 Task: Find connections with filter location Argyroúpoli with filter topic #lifestylewith filter profile language Potuguese with filter current company Brunswick Group with filter school Atmiya Institute of Technology & Science with filter industry Paper and Forest Product Manufacturing with filter service category WordPress Design with filter keywords title Restaurant Manager
Action: Mouse moved to (334, 226)
Screenshot: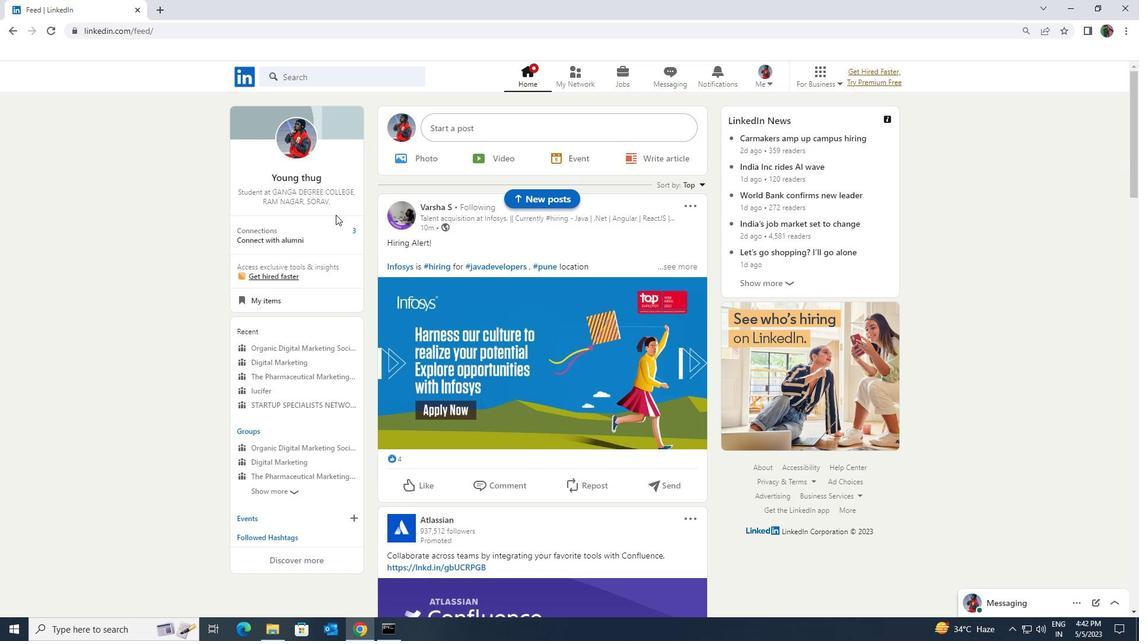 
Action: Mouse pressed left at (334, 226)
Screenshot: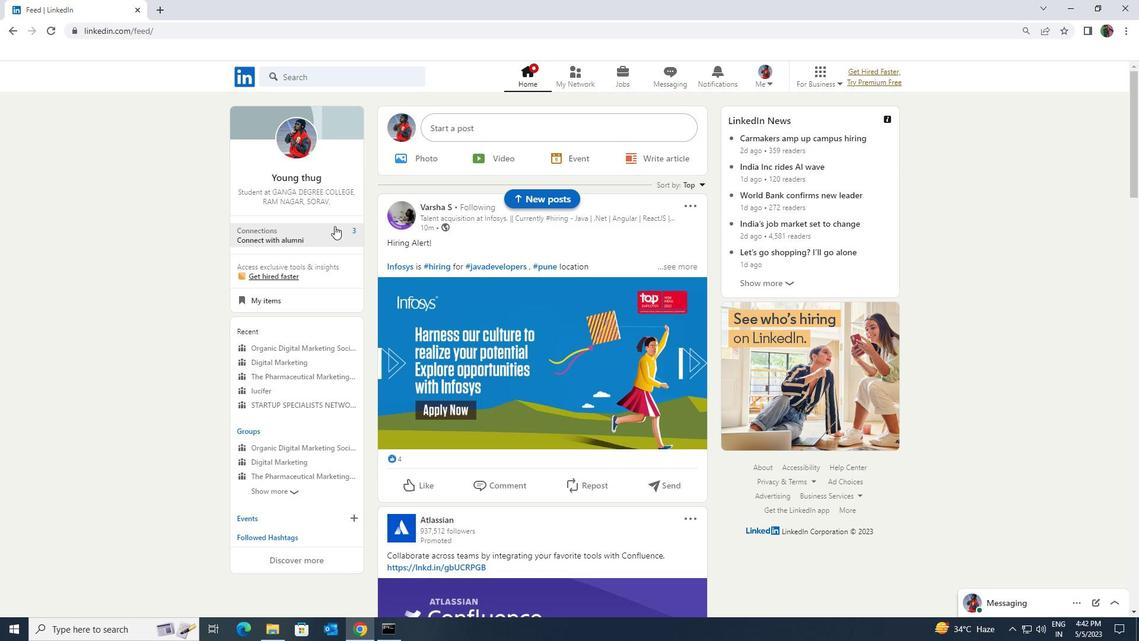 
Action: Mouse moved to (321, 135)
Screenshot: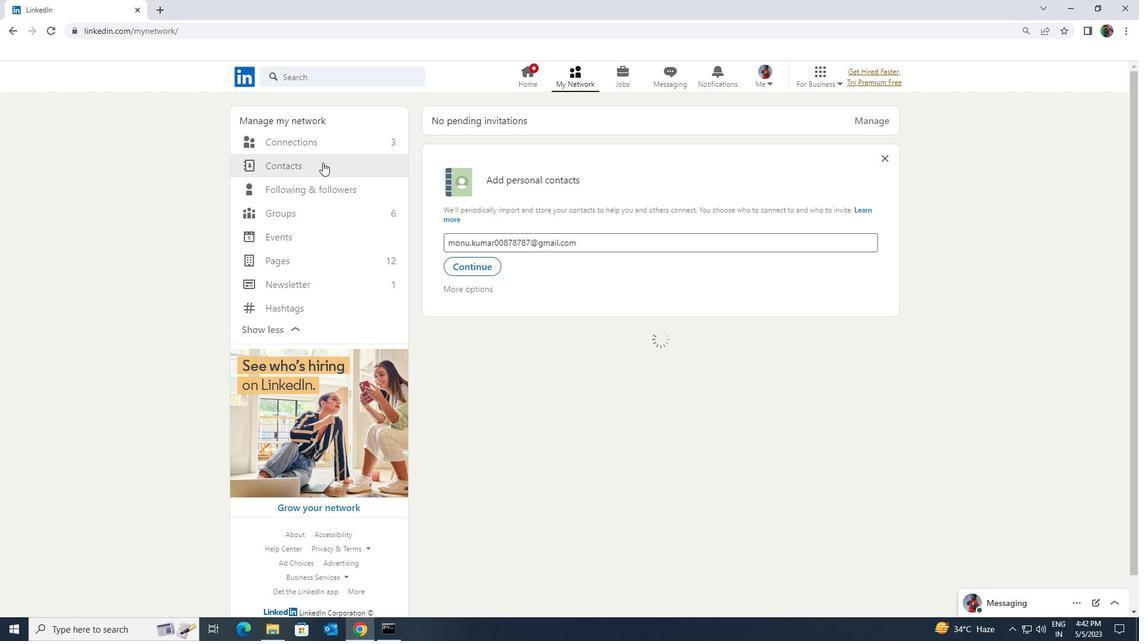 
Action: Mouse pressed left at (321, 135)
Screenshot: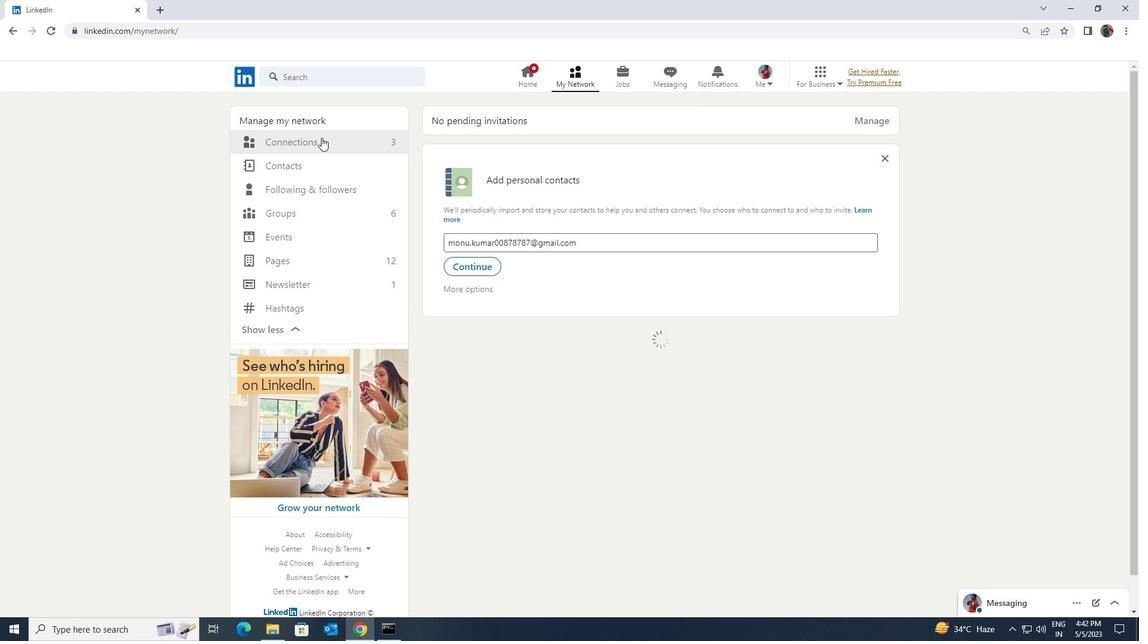 
Action: Mouse moved to (626, 145)
Screenshot: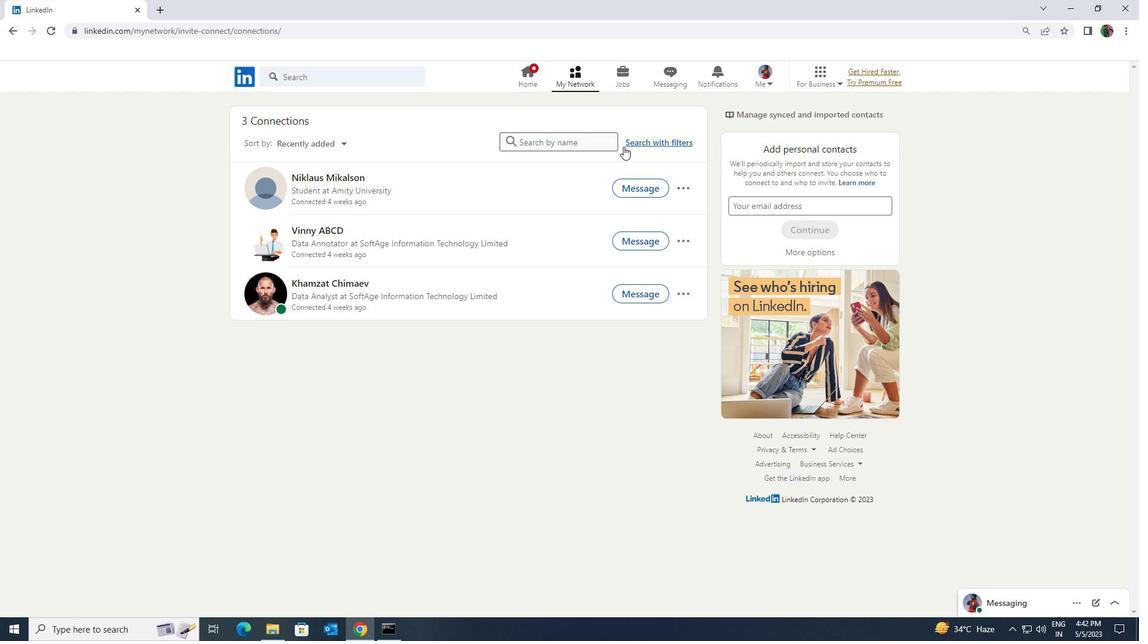 
Action: Mouse pressed left at (626, 145)
Screenshot: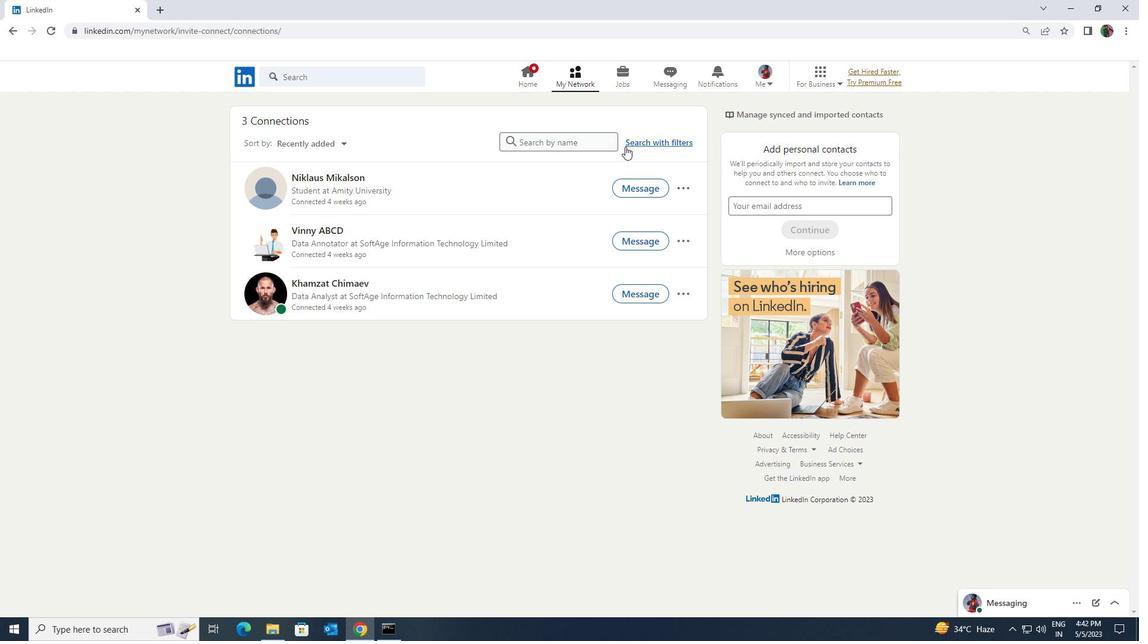 
Action: Mouse moved to (605, 112)
Screenshot: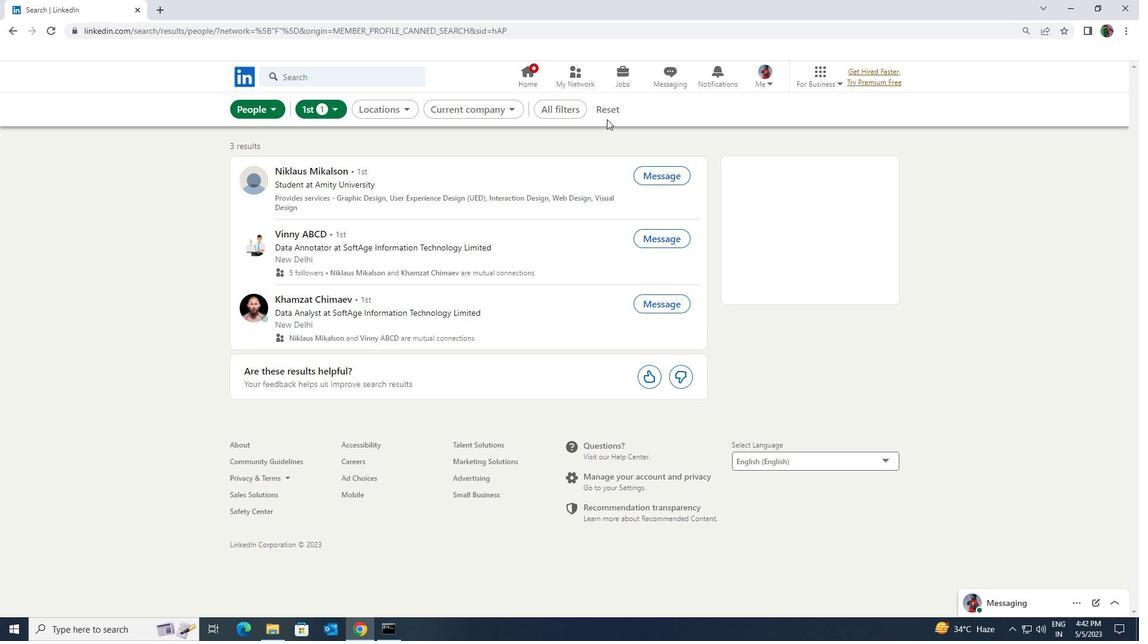 
Action: Mouse pressed left at (605, 112)
Screenshot: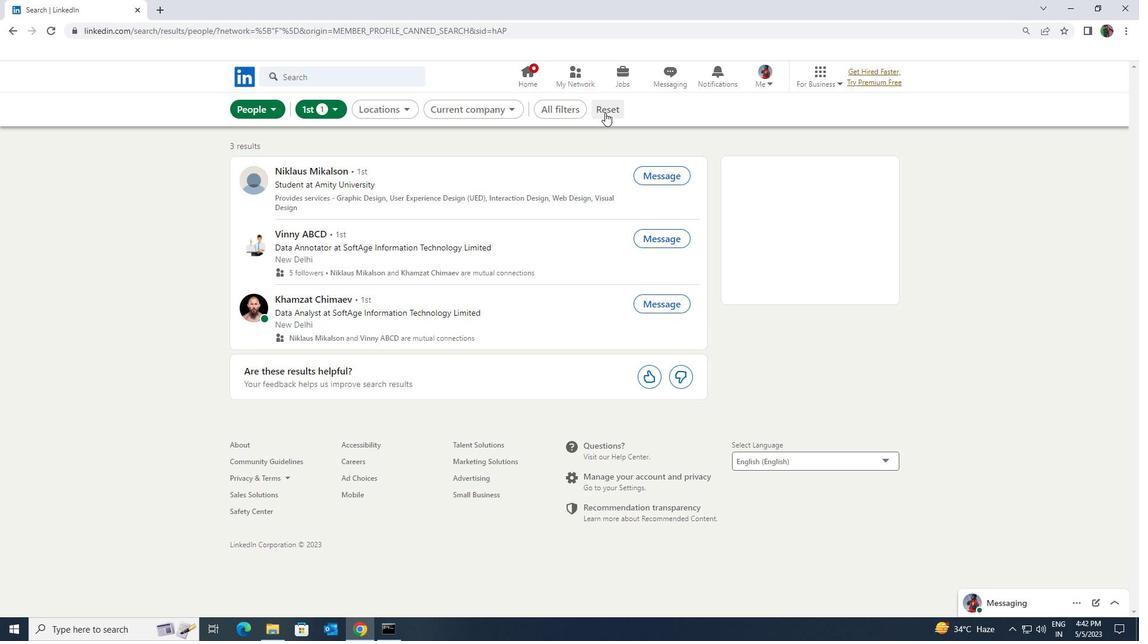 
Action: Mouse moved to (588, 106)
Screenshot: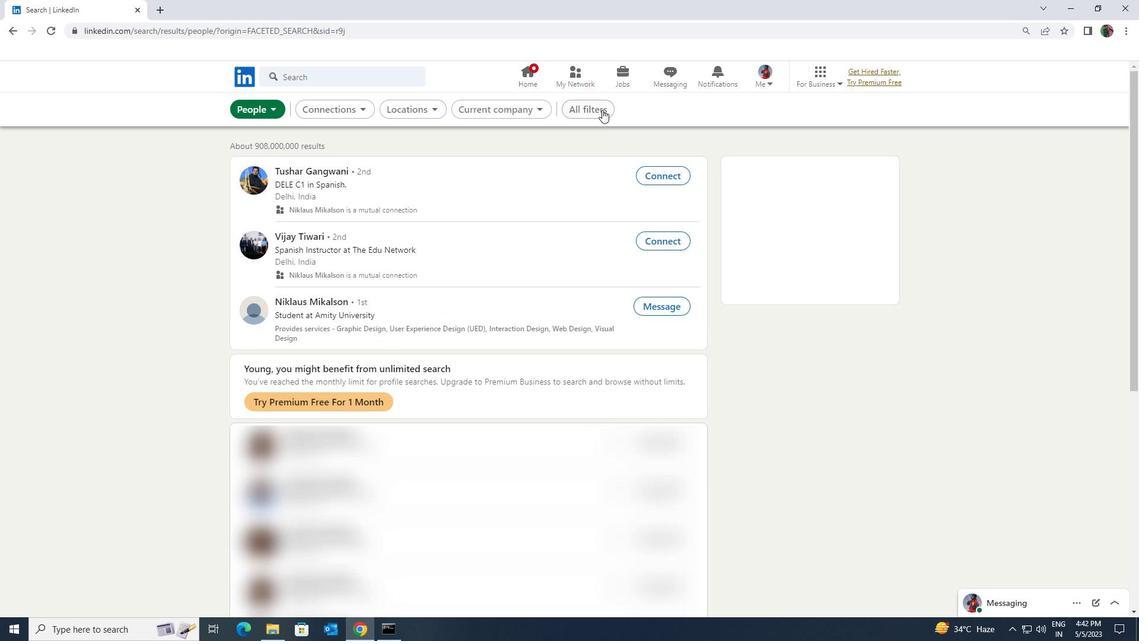 
Action: Mouse pressed left at (588, 106)
Screenshot: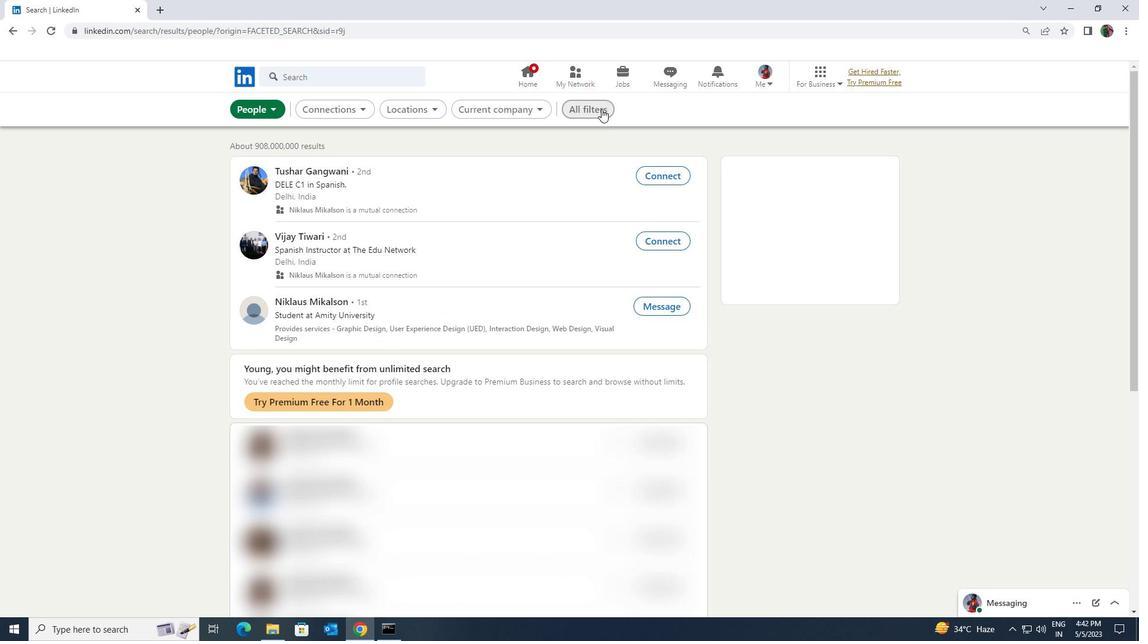 
Action: Mouse moved to (1024, 472)
Screenshot: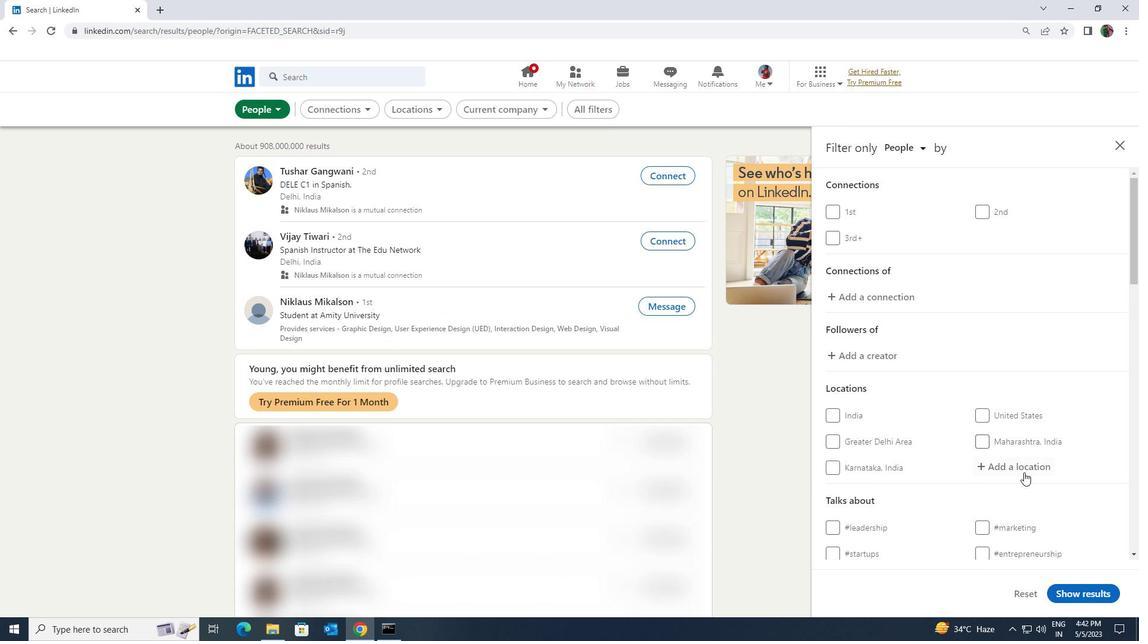 
Action: Mouse pressed left at (1024, 472)
Screenshot: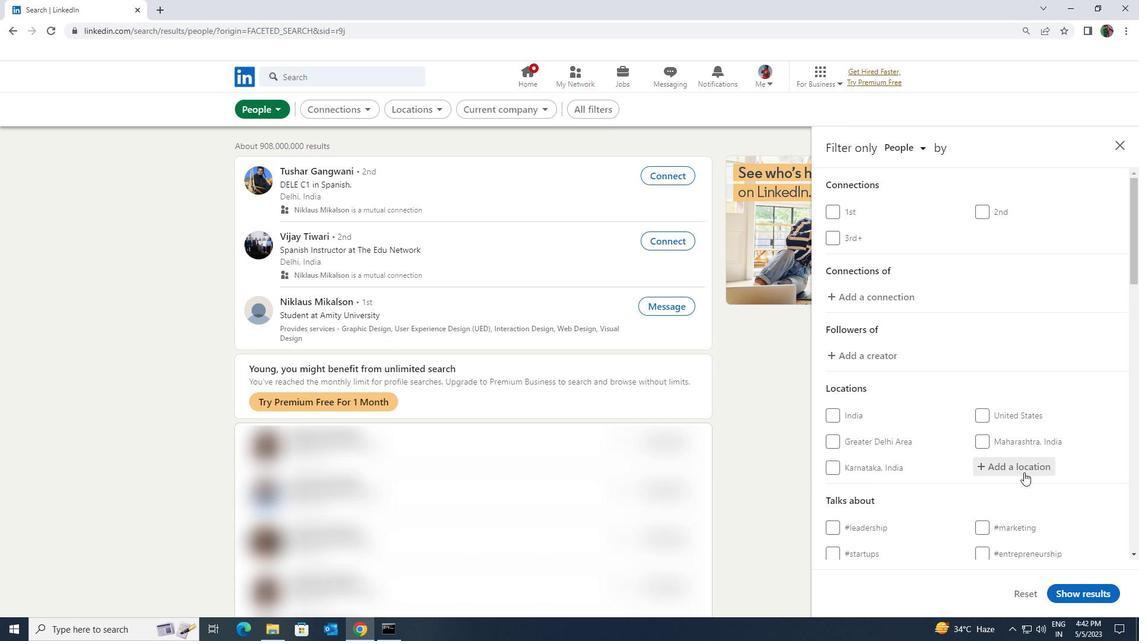 
Action: Mouse moved to (1025, 472)
Screenshot: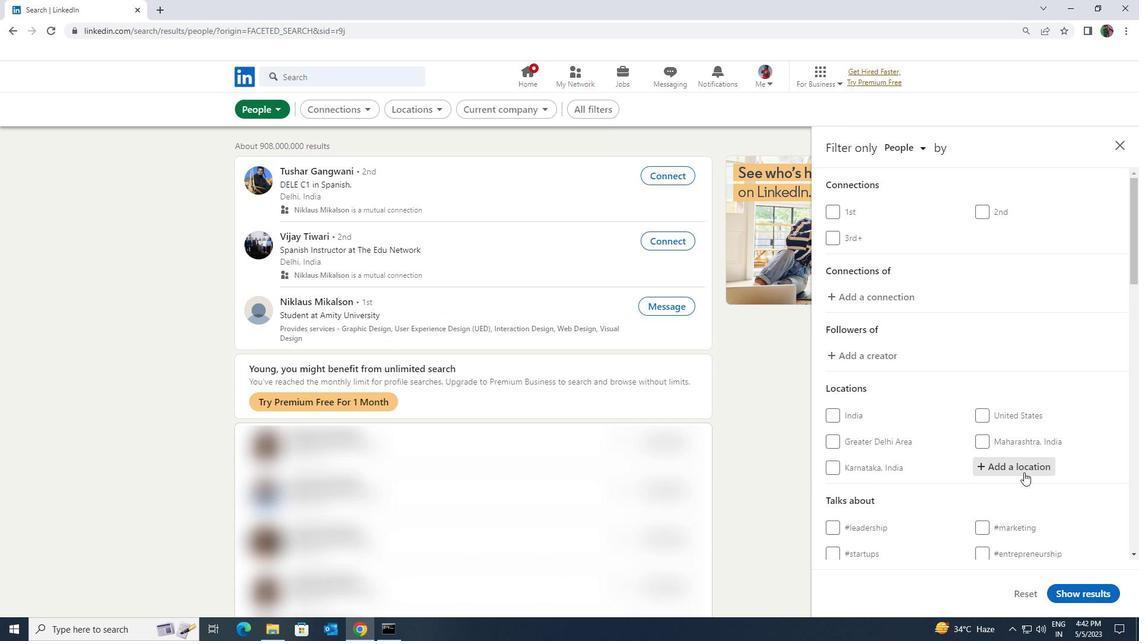 
Action: Key pressed <Key.shift><Key.shift><Key.shift><Key.shift><Key.shift><Key.shift><Key.shift><Key.shift><Key.shift><Key.shift><Key.shift>ARGYRO
Screenshot: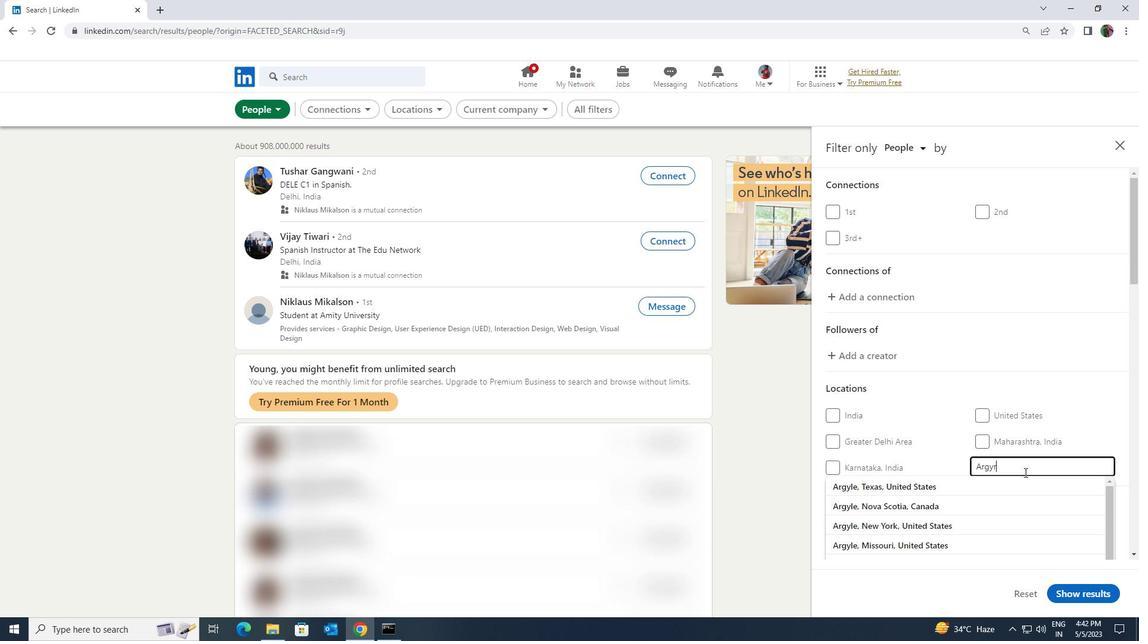 
Action: Mouse moved to (1025, 476)
Screenshot: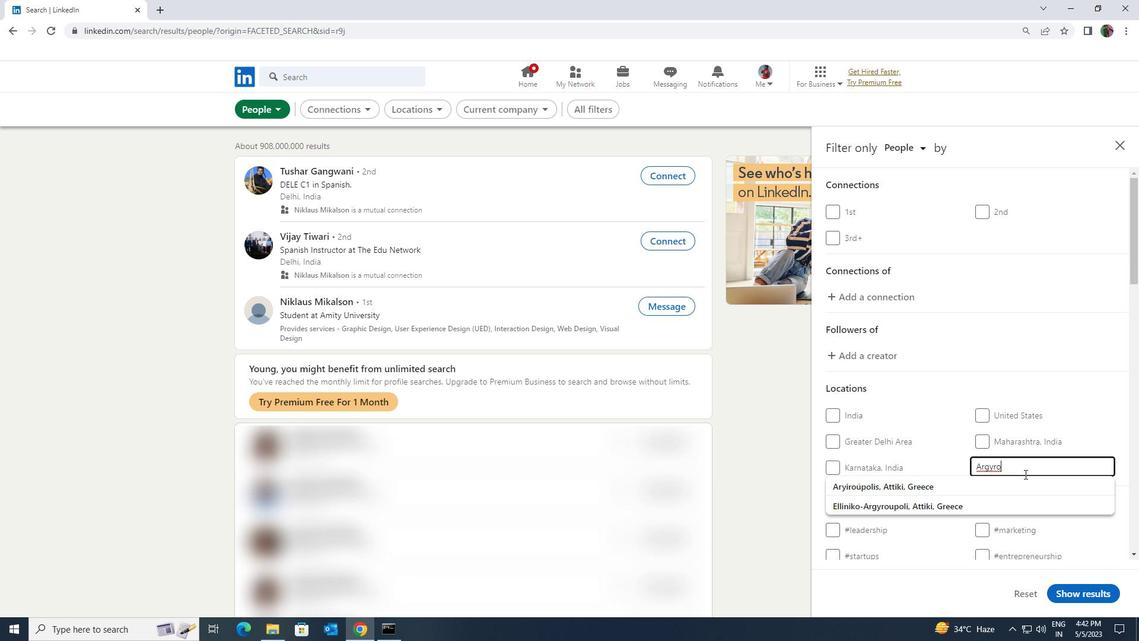 
Action: Mouse pressed left at (1025, 476)
Screenshot: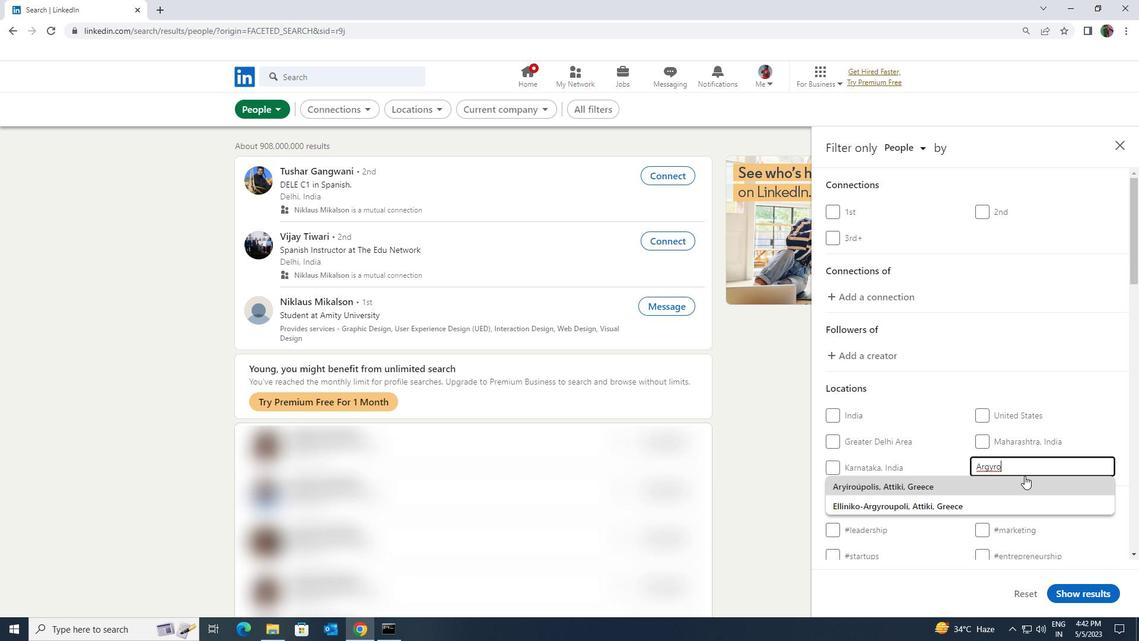 
Action: Mouse scrolled (1025, 475) with delta (0, 0)
Screenshot: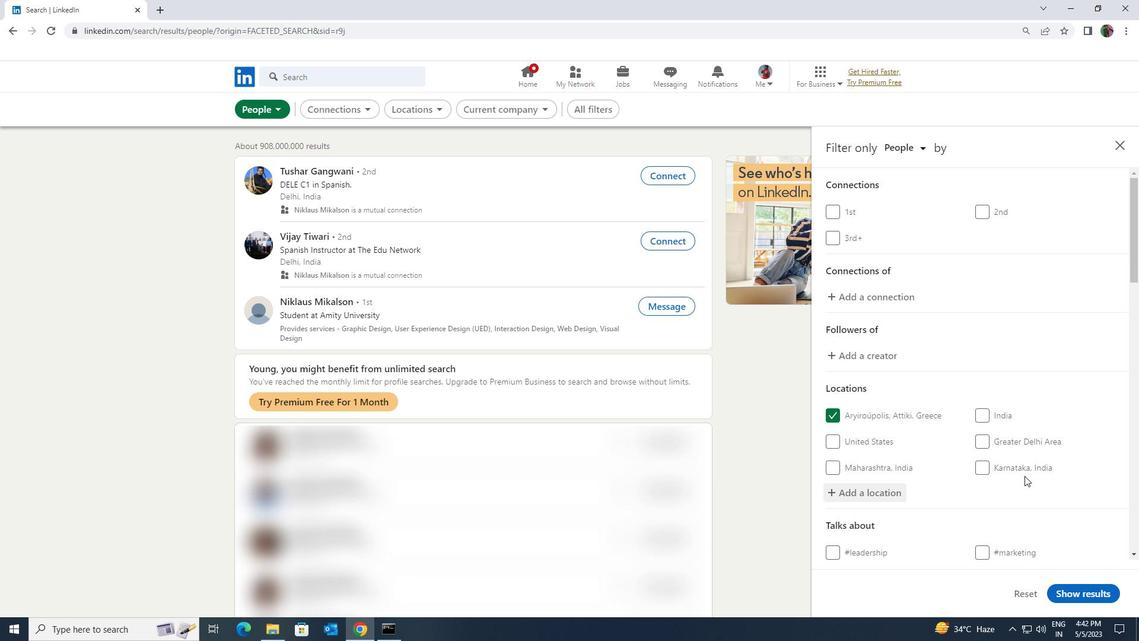 
Action: Mouse scrolled (1025, 475) with delta (0, 0)
Screenshot: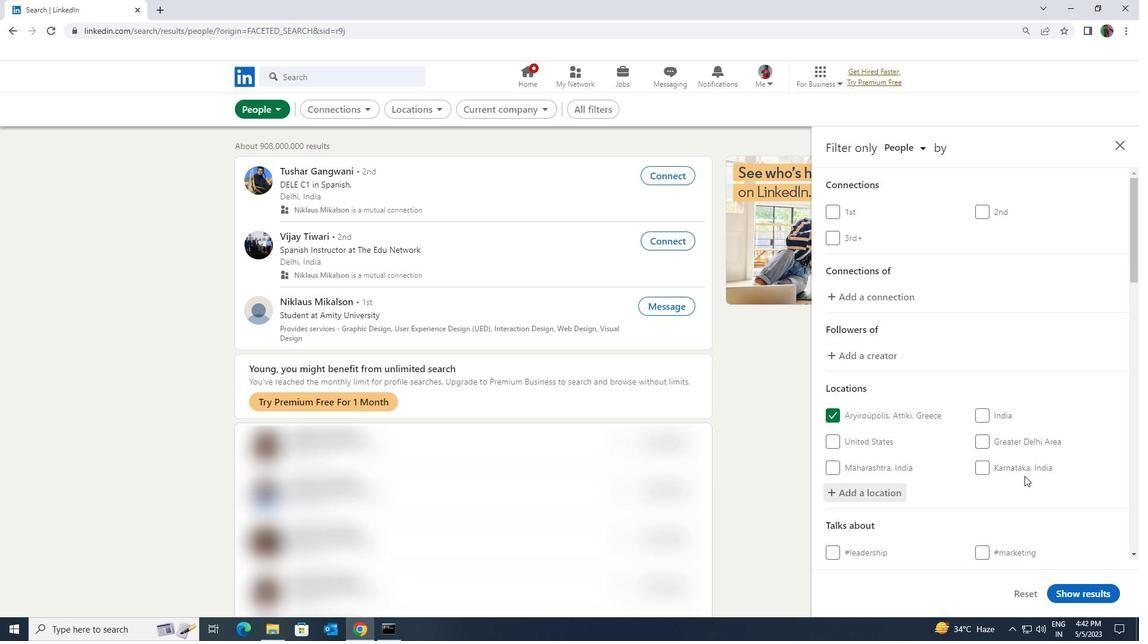 
Action: Mouse moved to (1019, 482)
Screenshot: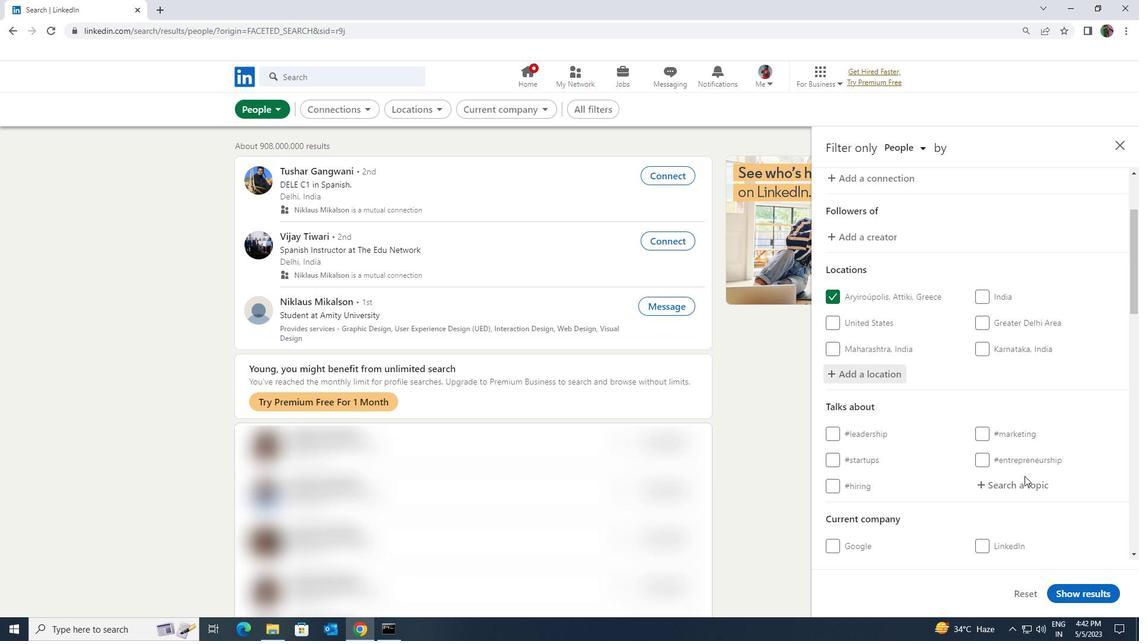 
Action: Mouse pressed left at (1019, 482)
Screenshot: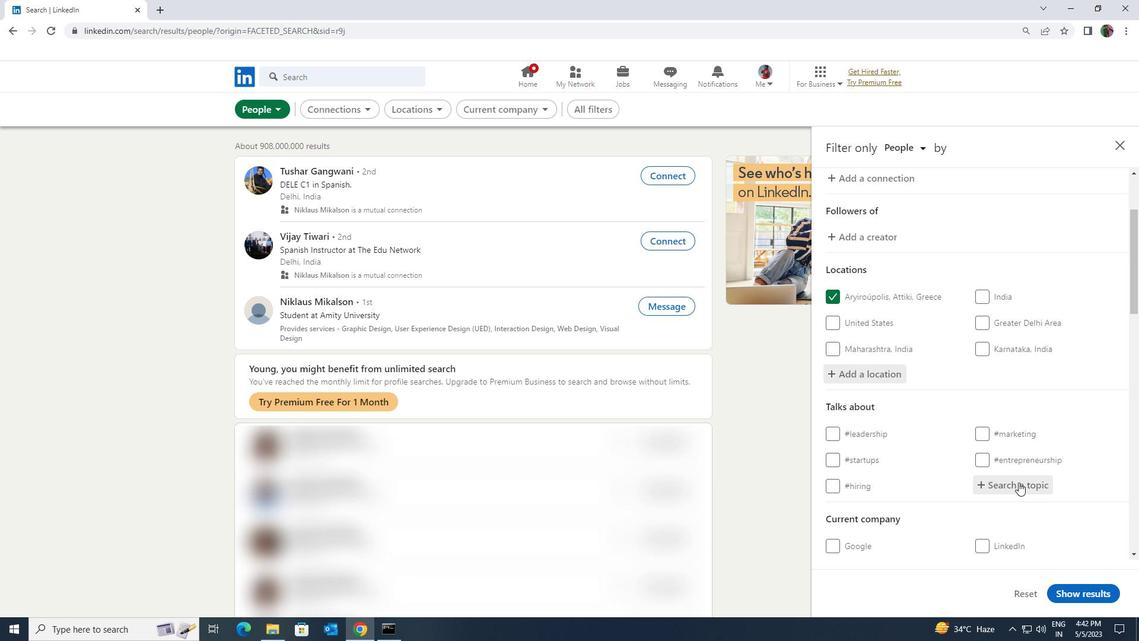 
Action: Key pressed <Key.shift>LIFESTYLE
Screenshot: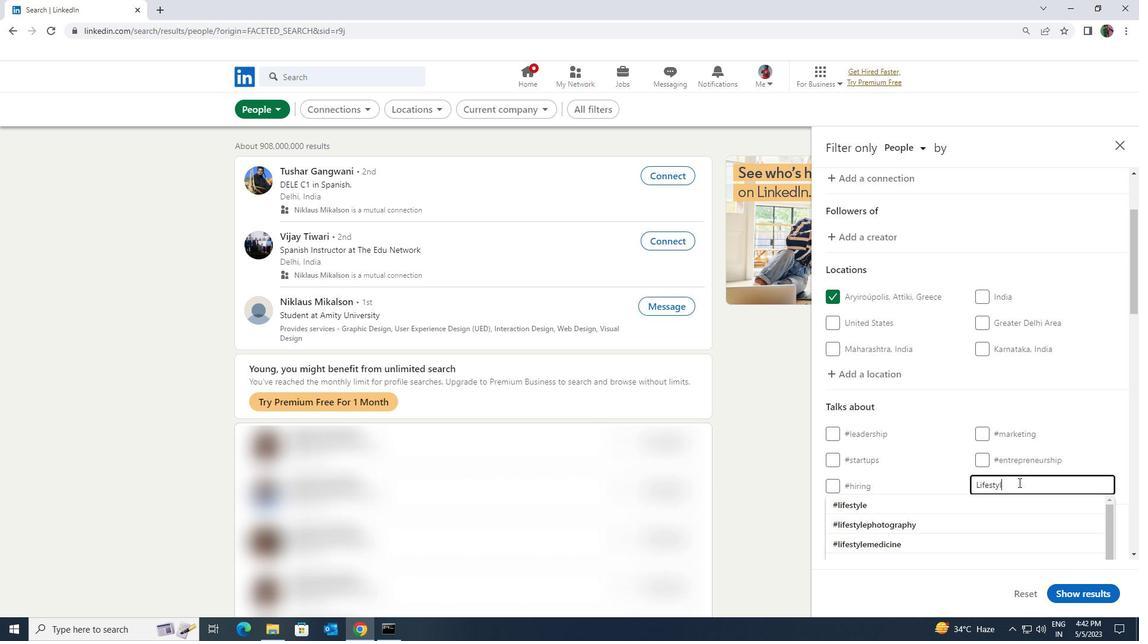
Action: Mouse moved to (1015, 495)
Screenshot: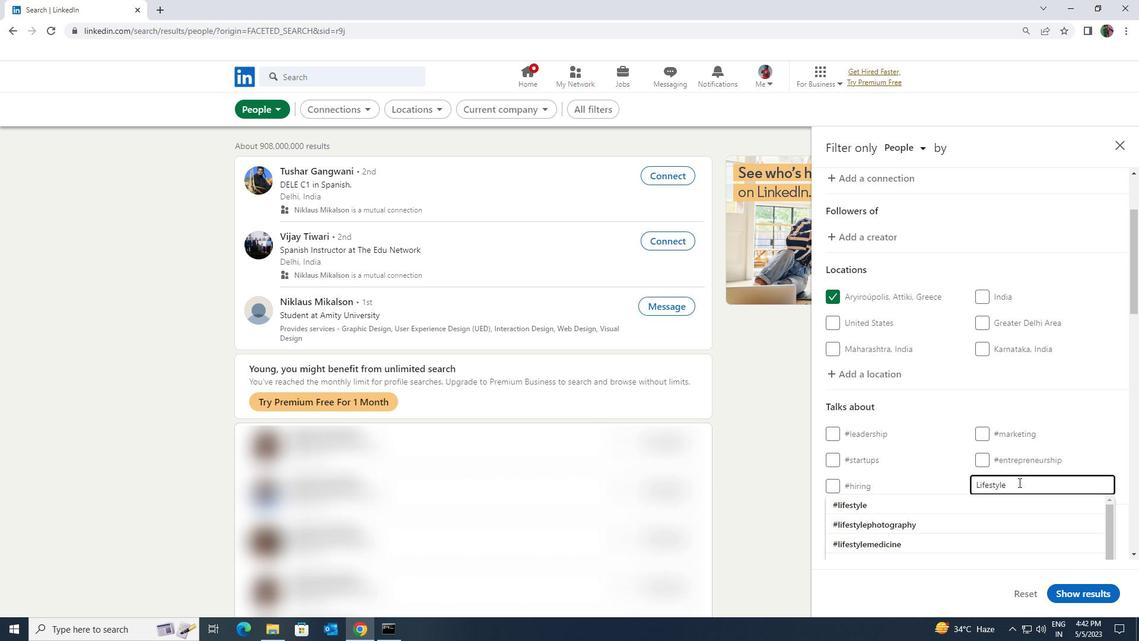 
Action: Mouse pressed left at (1015, 495)
Screenshot: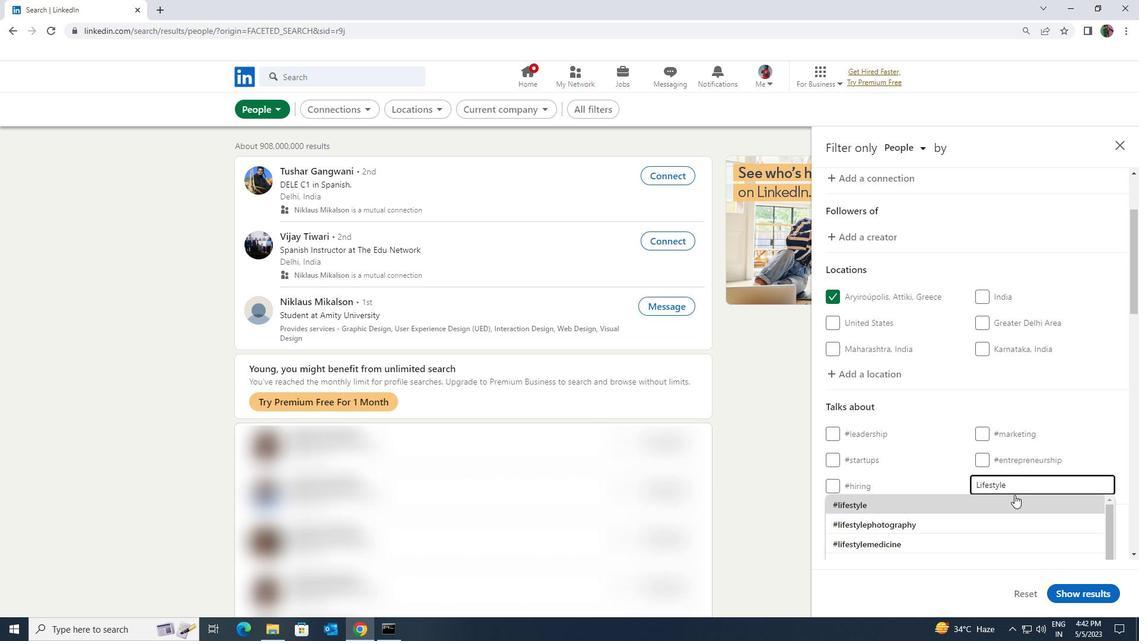 
Action: Mouse scrolled (1015, 494) with delta (0, 0)
Screenshot: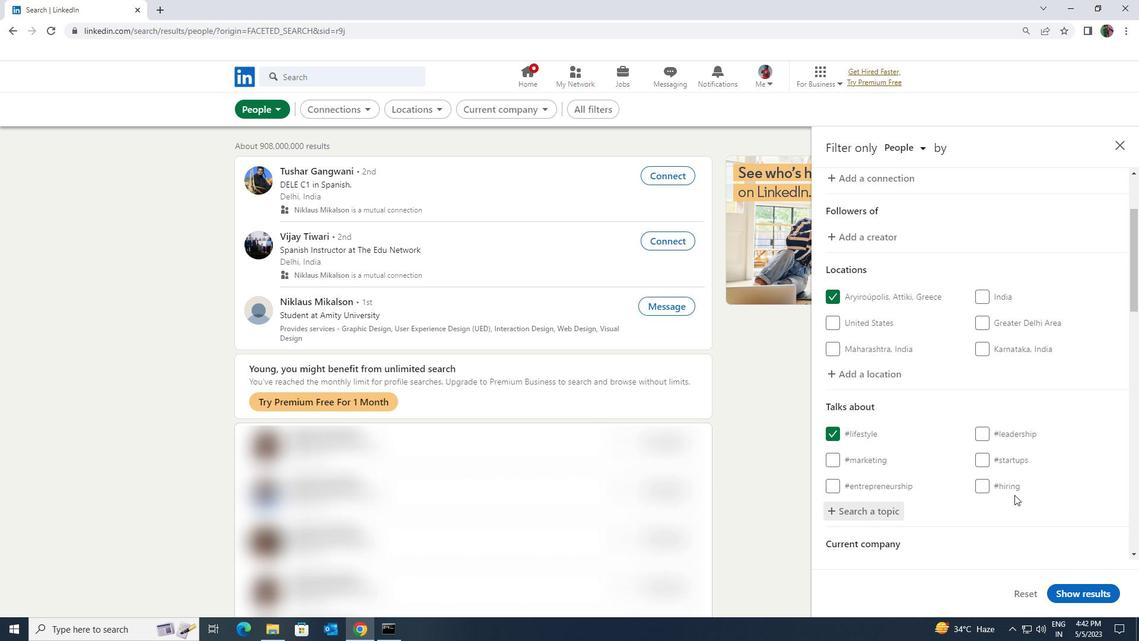 
Action: Mouse scrolled (1015, 494) with delta (0, 0)
Screenshot: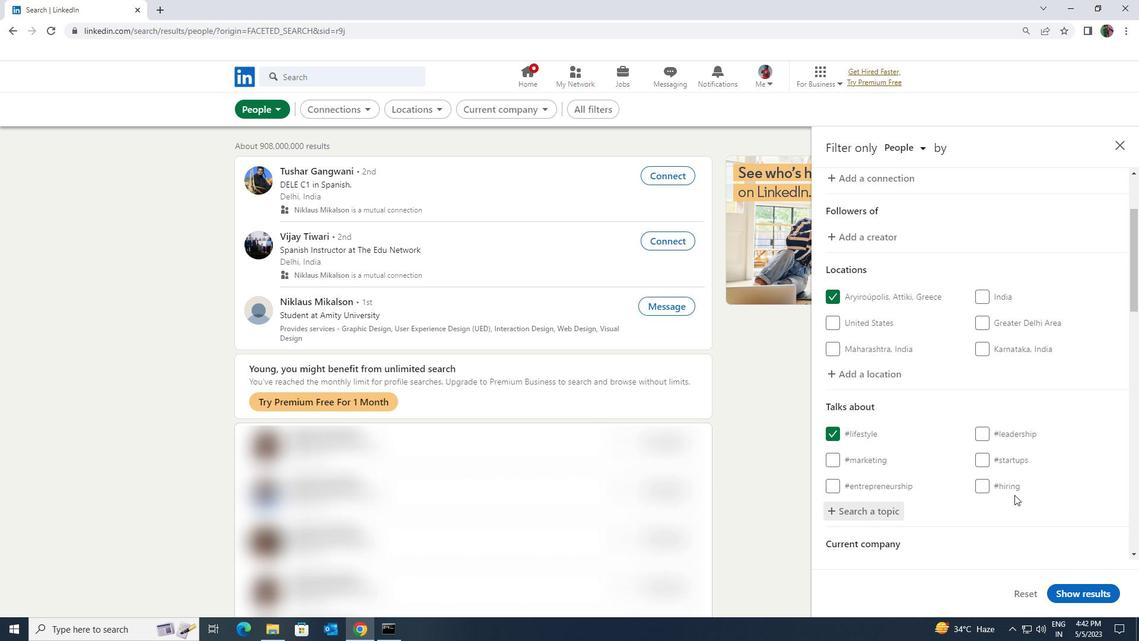 
Action: Mouse scrolled (1015, 494) with delta (0, 0)
Screenshot: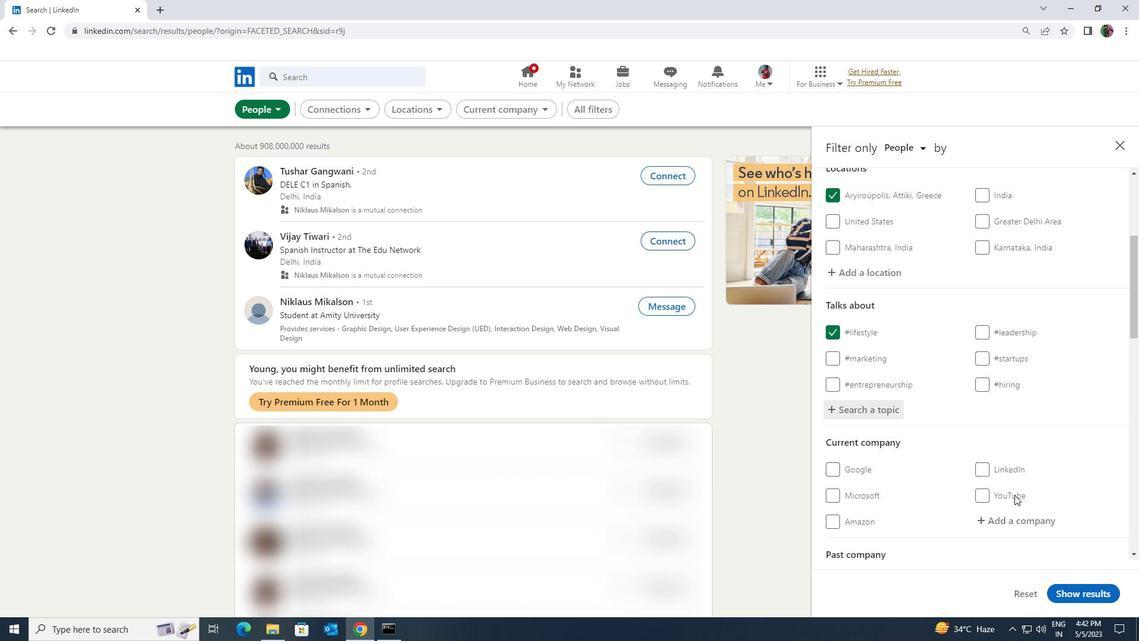 
Action: Mouse scrolled (1015, 494) with delta (0, 0)
Screenshot: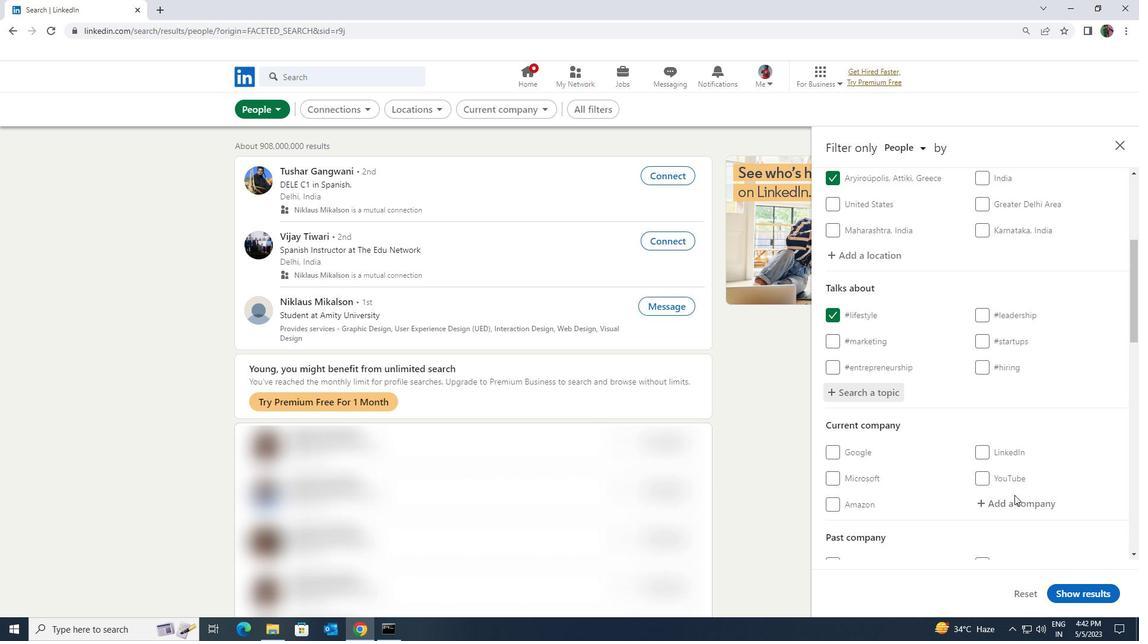 
Action: Mouse scrolled (1015, 494) with delta (0, 0)
Screenshot: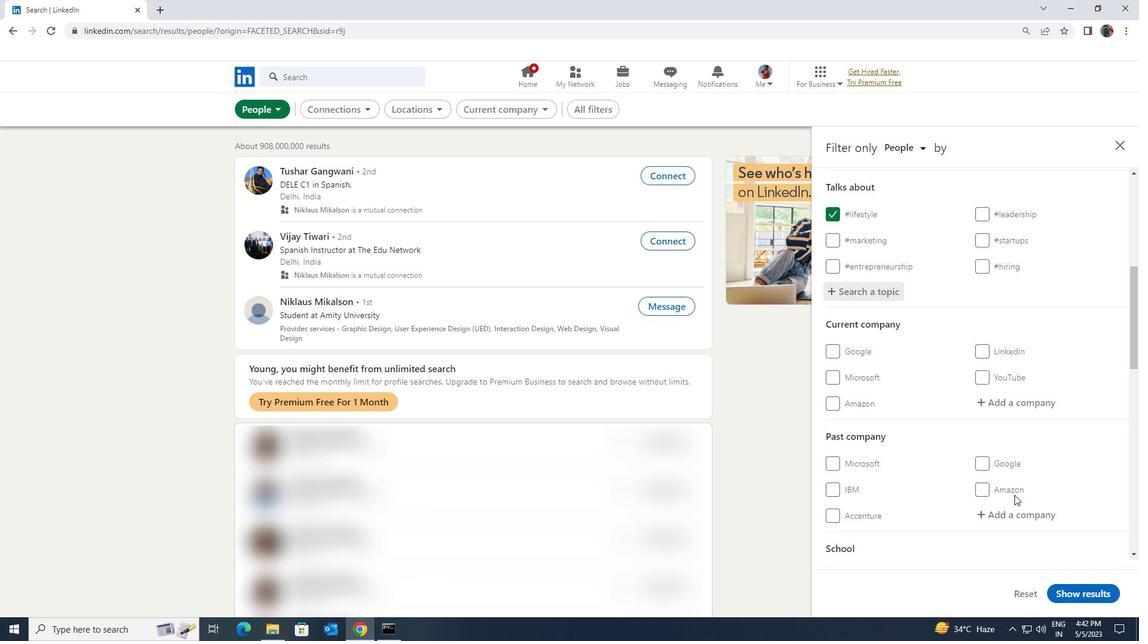 
Action: Mouse scrolled (1015, 494) with delta (0, 0)
Screenshot: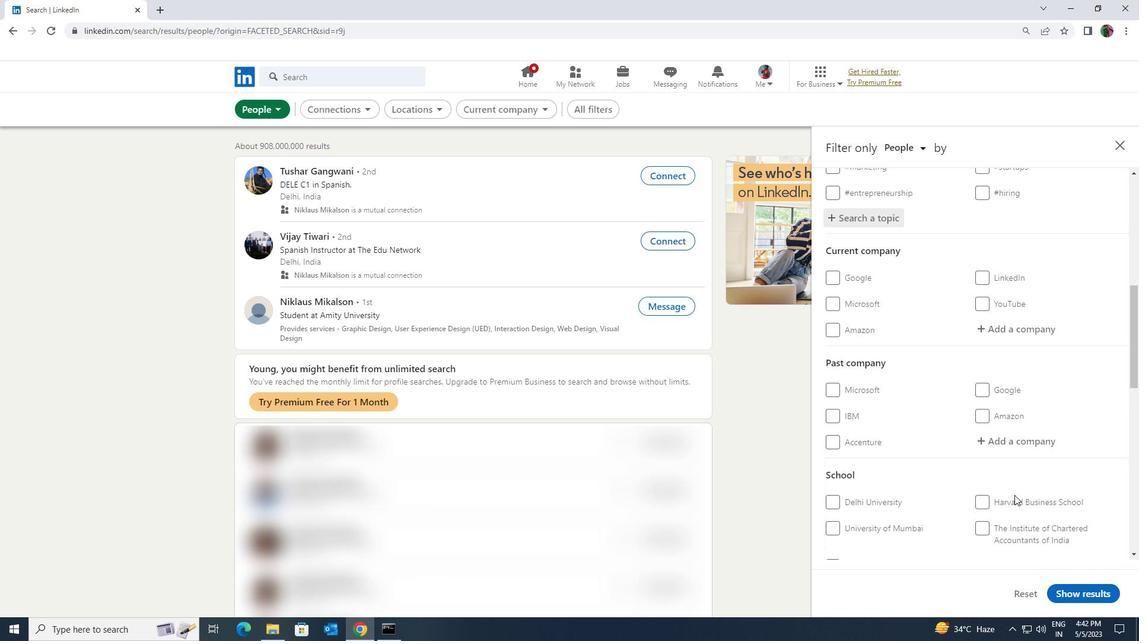 
Action: Mouse scrolled (1015, 494) with delta (0, 0)
Screenshot: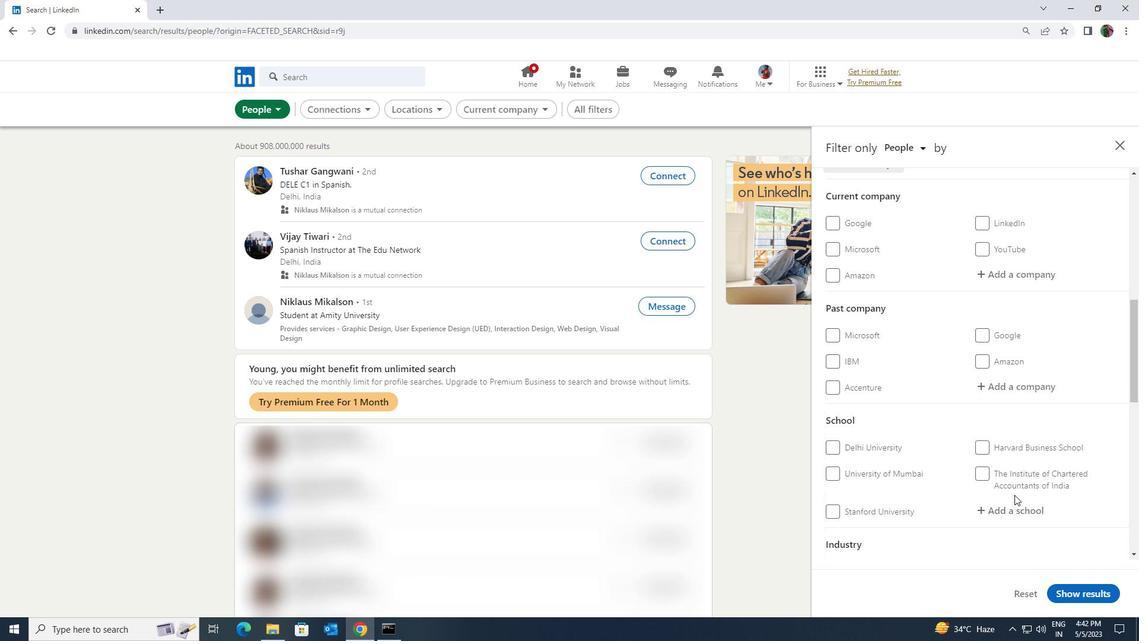 
Action: Mouse scrolled (1015, 494) with delta (0, 0)
Screenshot: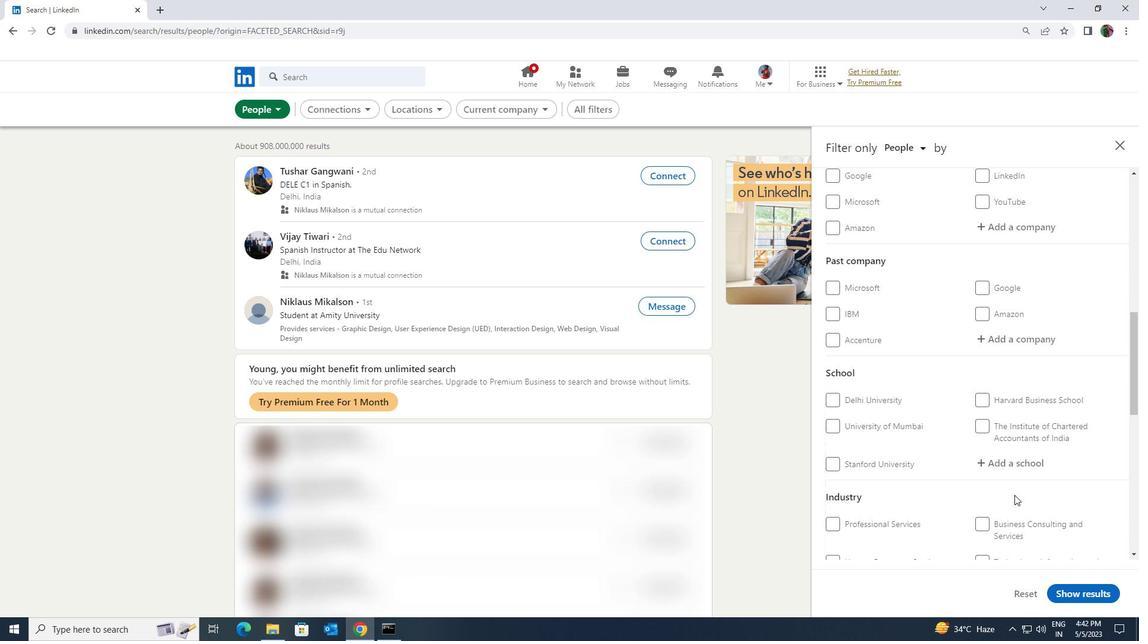 
Action: Mouse scrolled (1015, 494) with delta (0, 0)
Screenshot: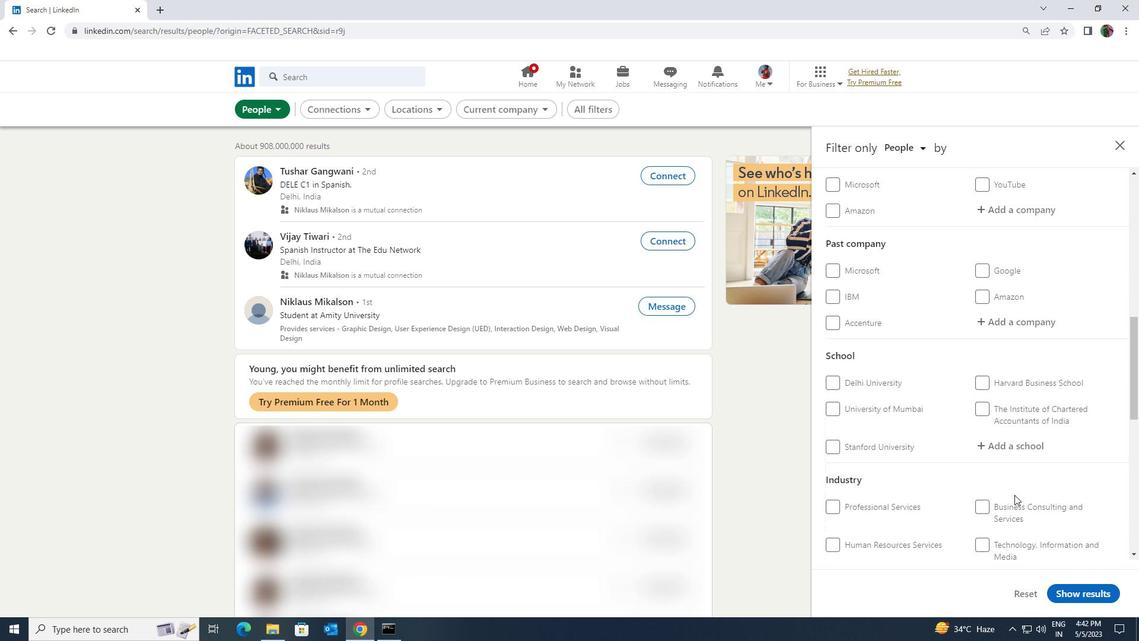 
Action: Mouse scrolled (1015, 494) with delta (0, 0)
Screenshot: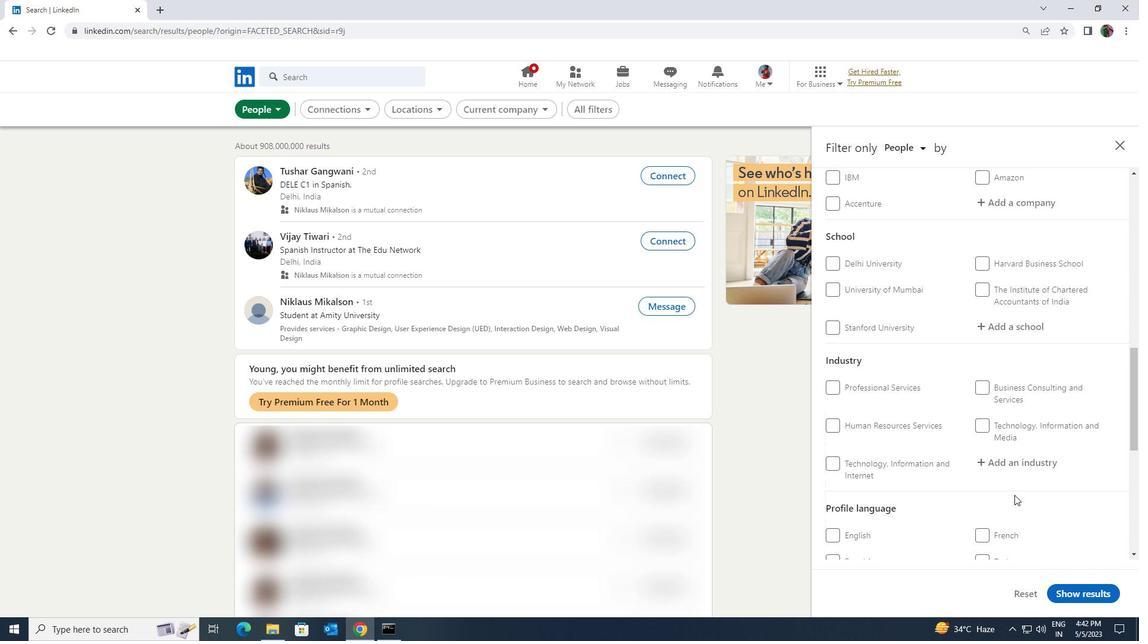 
Action: Mouse moved to (1014, 500)
Screenshot: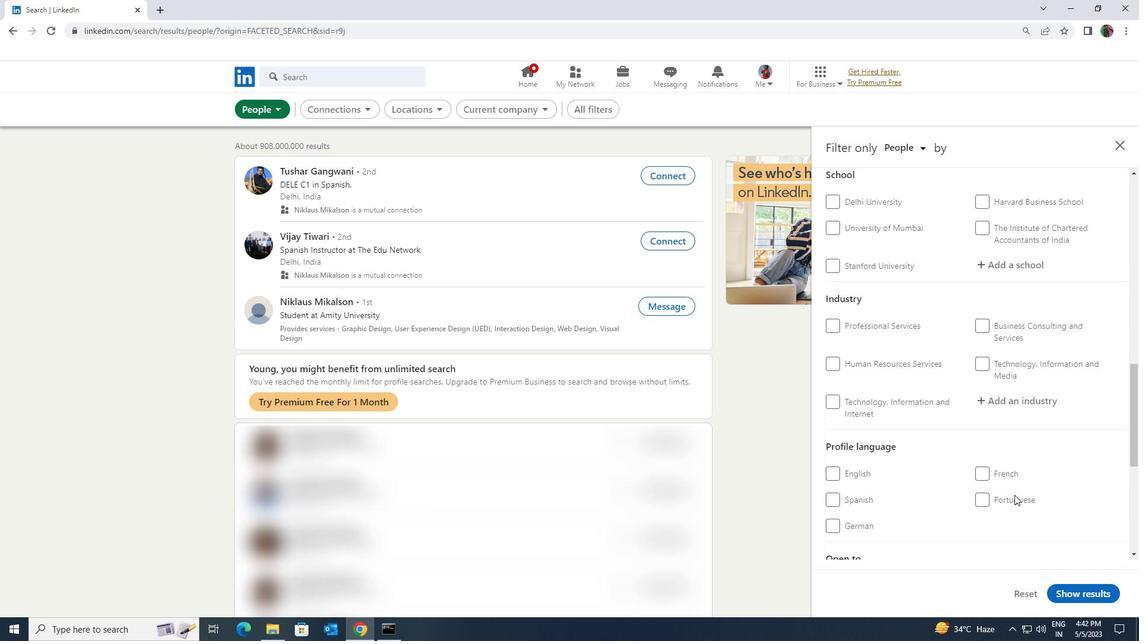 
Action: Mouse pressed left at (1014, 500)
Screenshot: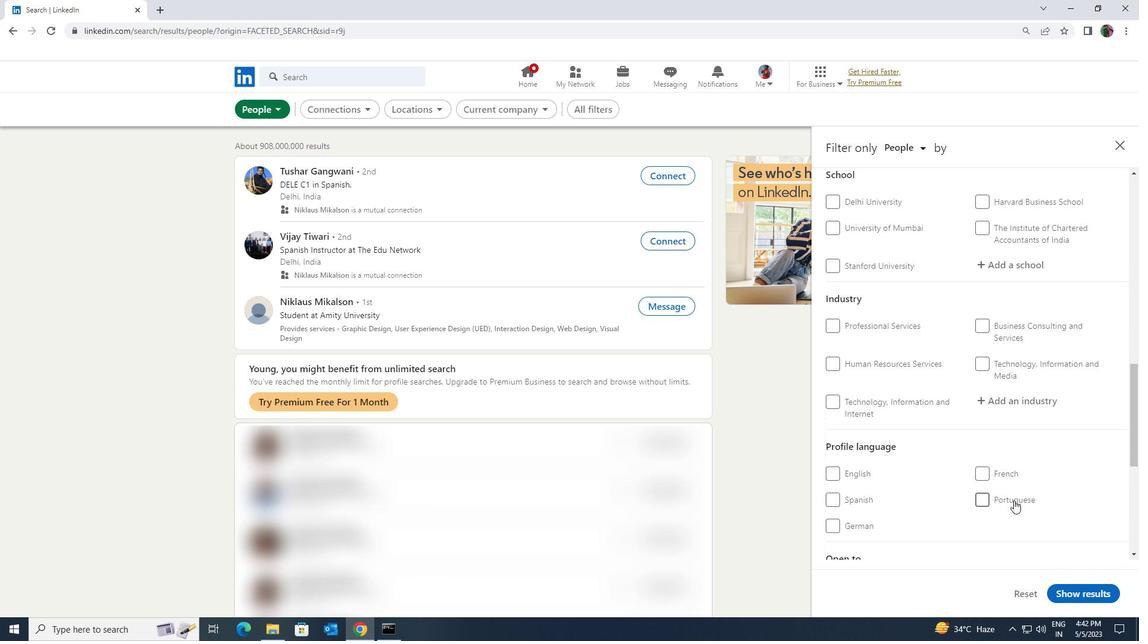 
Action: Mouse scrolled (1014, 500) with delta (0, 0)
Screenshot: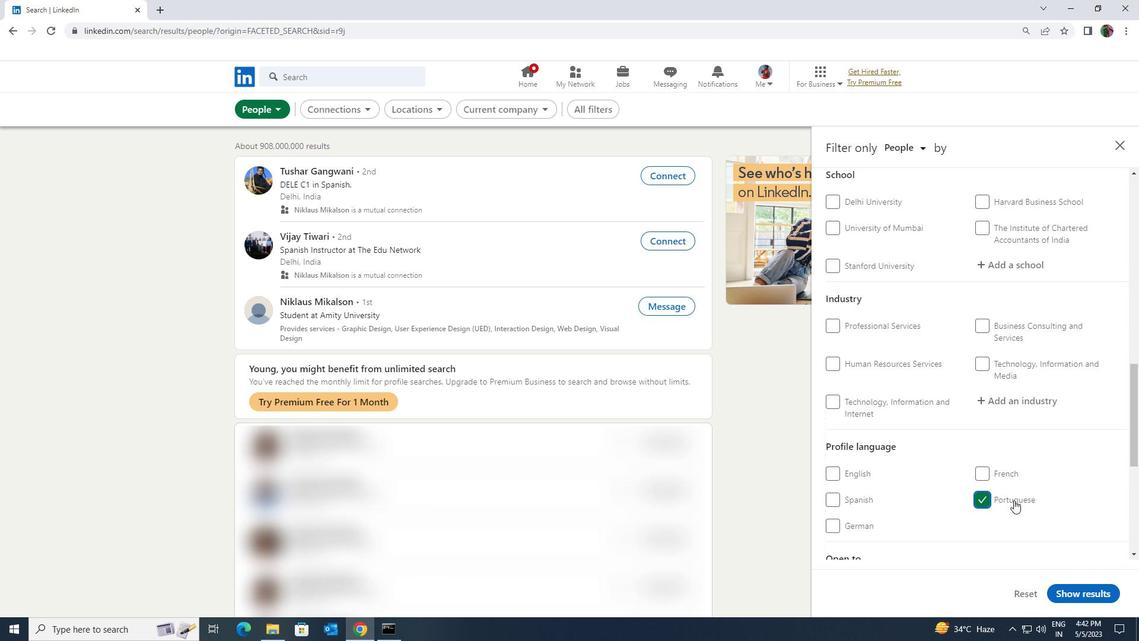 
Action: Mouse scrolled (1014, 500) with delta (0, 0)
Screenshot: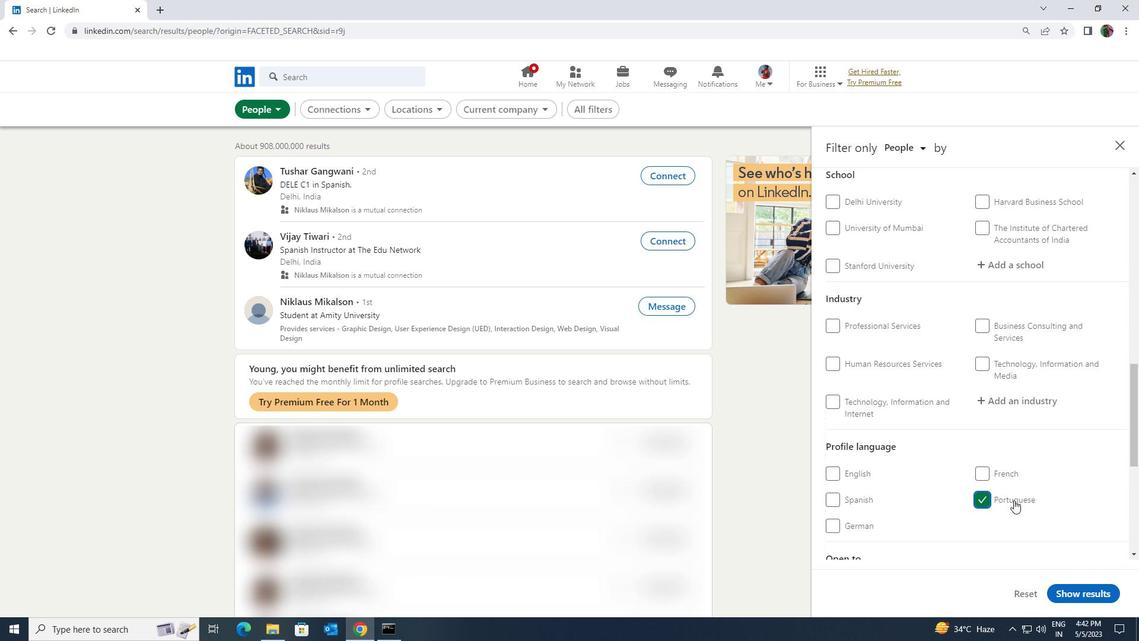 
Action: Mouse scrolled (1014, 500) with delta (0, 0)
Screenshot: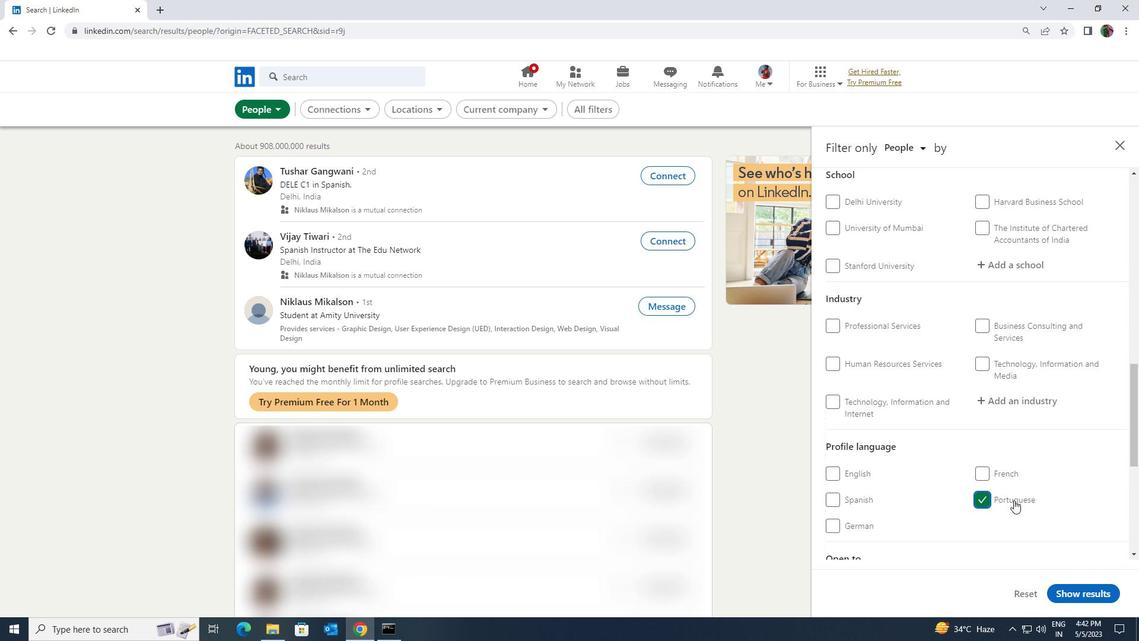 
Action: Mouse scrolled (1014, 500) with delta (0, 0)
Screenshot: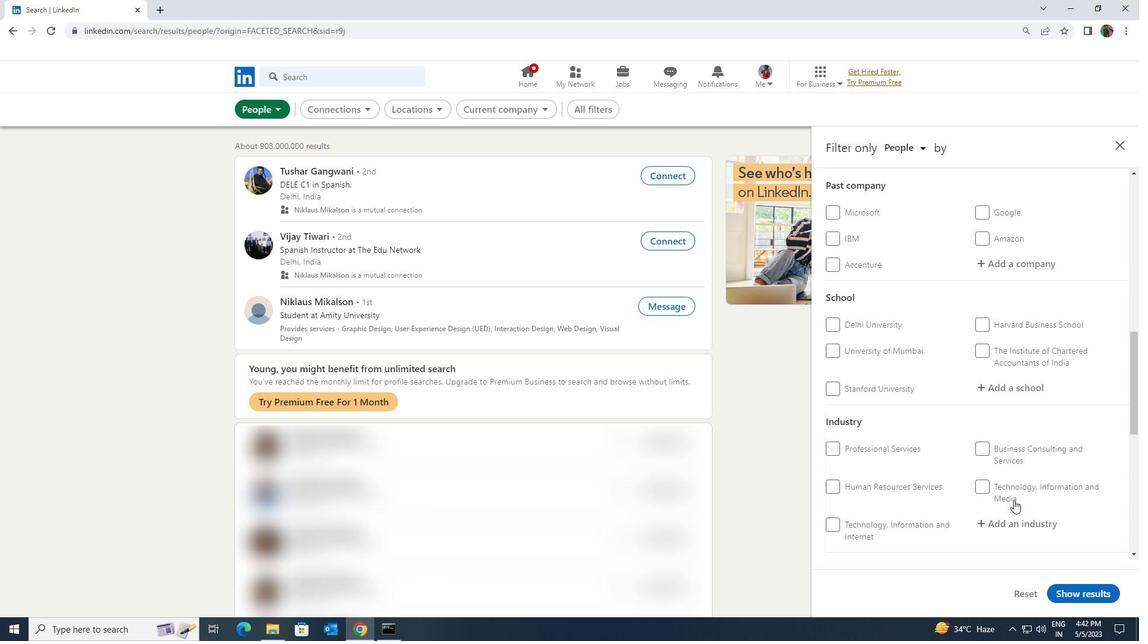 
Action: Mouse scrolled (1014, 500) with delta (0, 0)
Screenshot: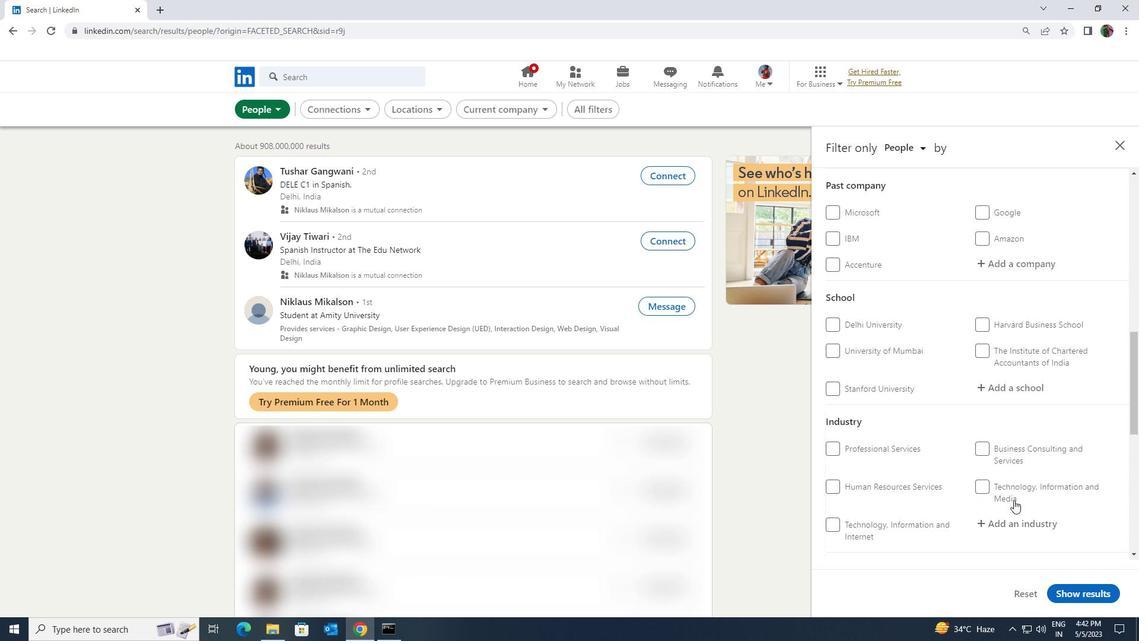 
Action: Mouse scrolled (1014, 500) with delta (0, 0)
Screenshot: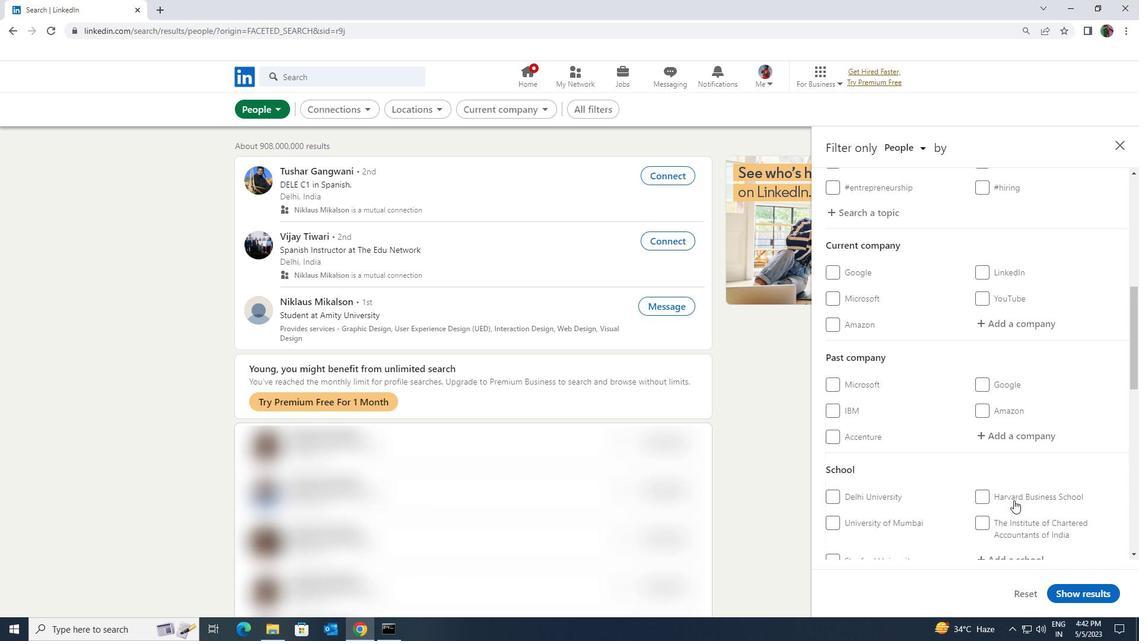 
Action: Mouse scrolled (1014, 500) with delta (0, 0)
Screenshot: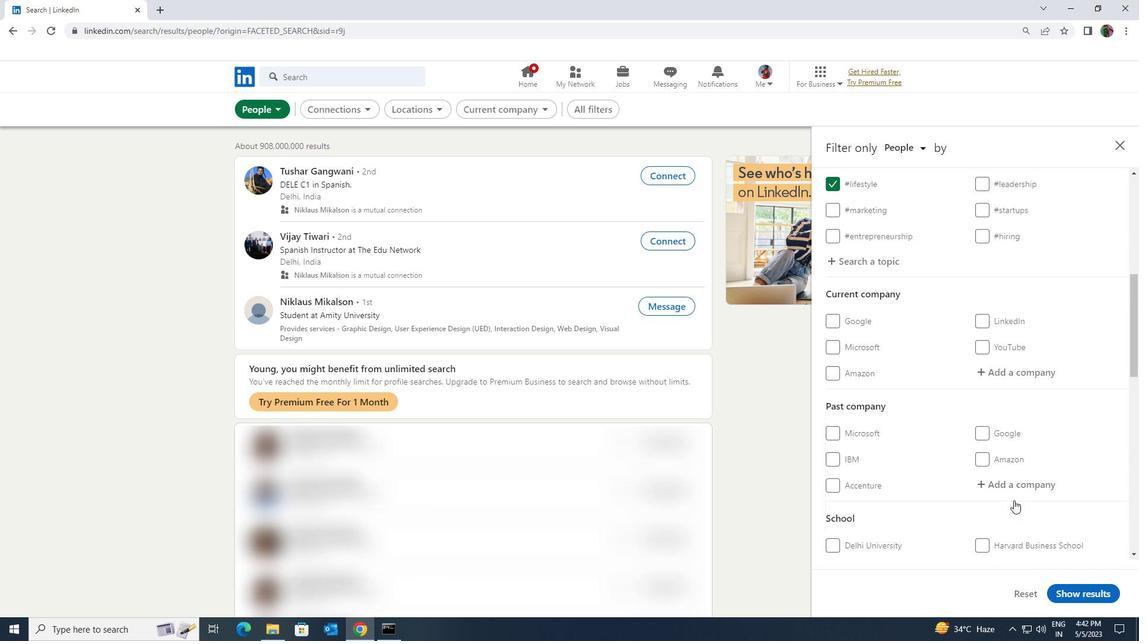 
Action: Mouse scrolled (1014, 500) with delta (0, 0)
Screenshot: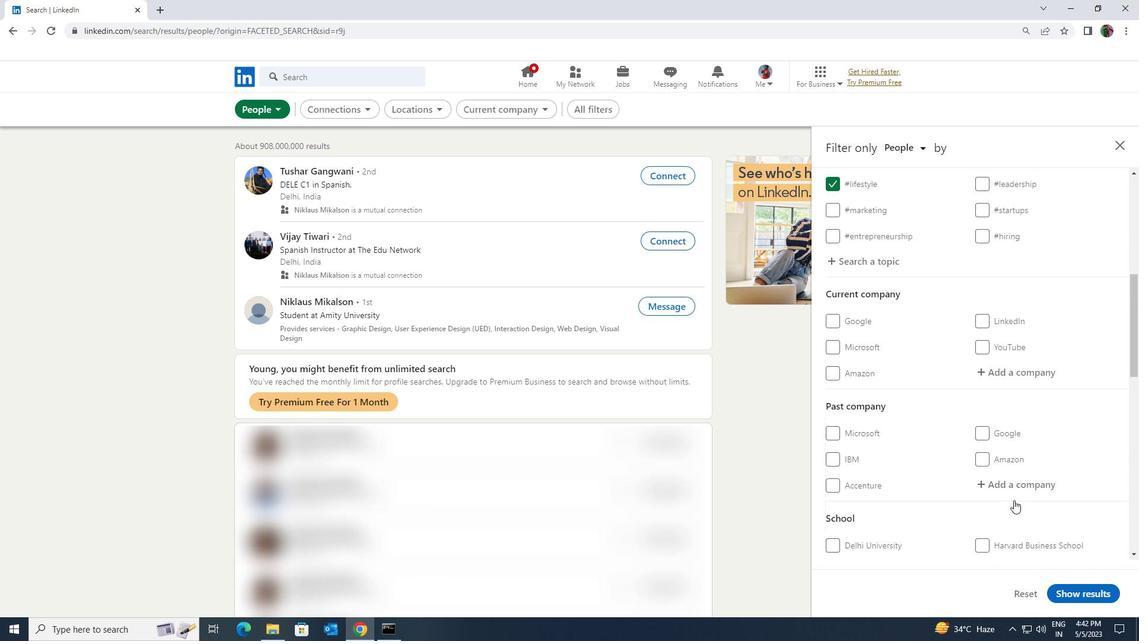 
Action: Mouse moved to (1015, 502)
Screenshot: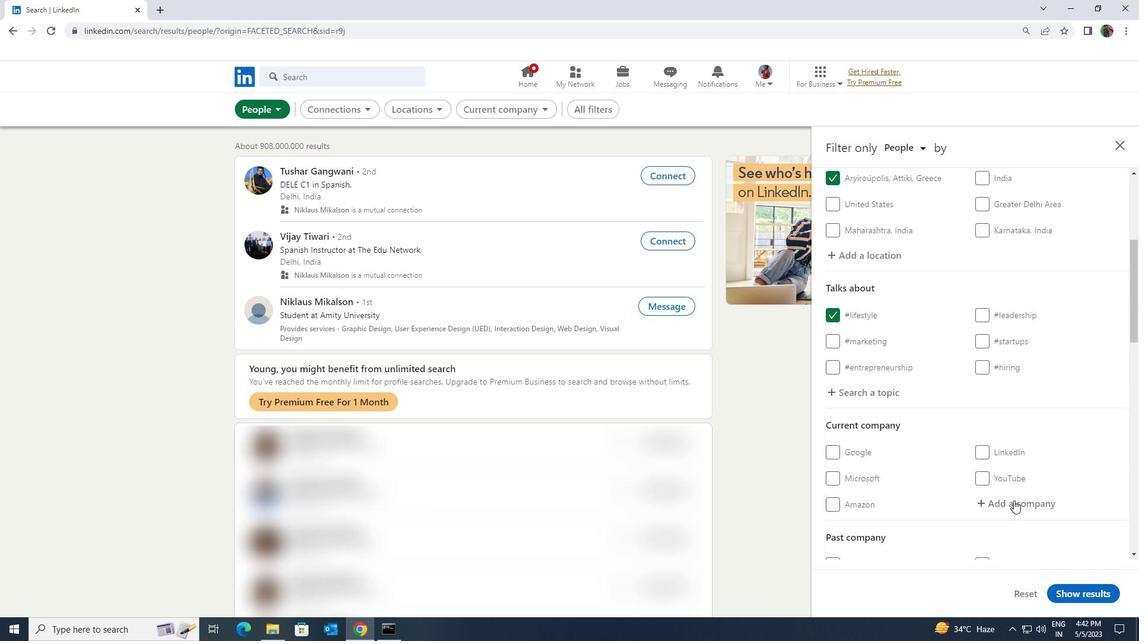 
Action: Mouse pressed left at (1015, 502)
Screenshot: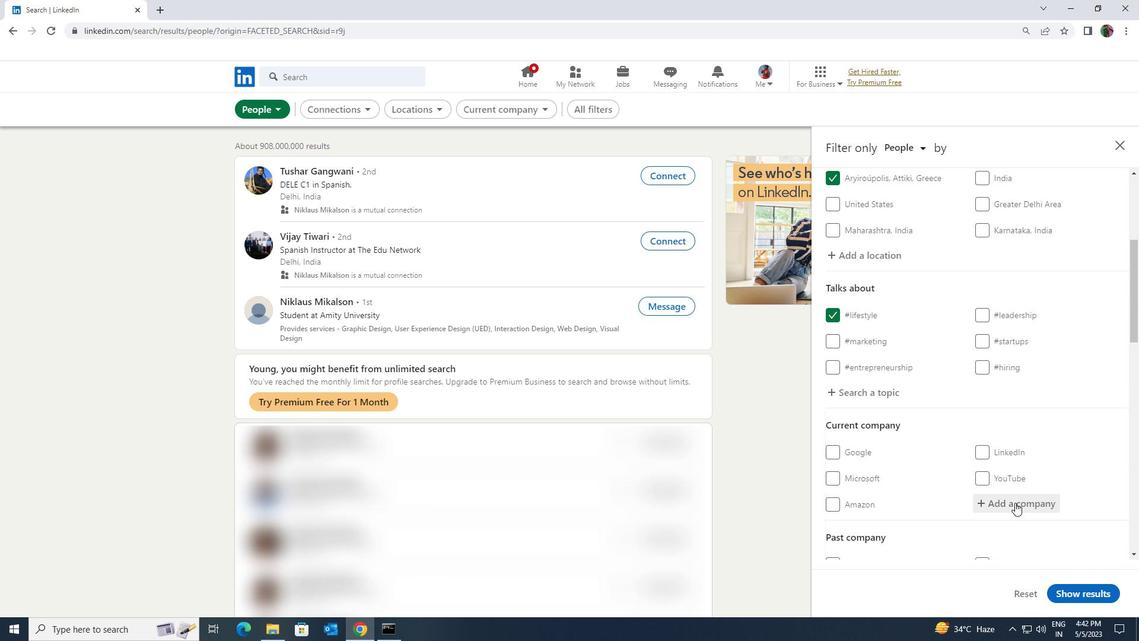 
Action: Key pressed <Key.shift>BRUNSWICK
Screenshot: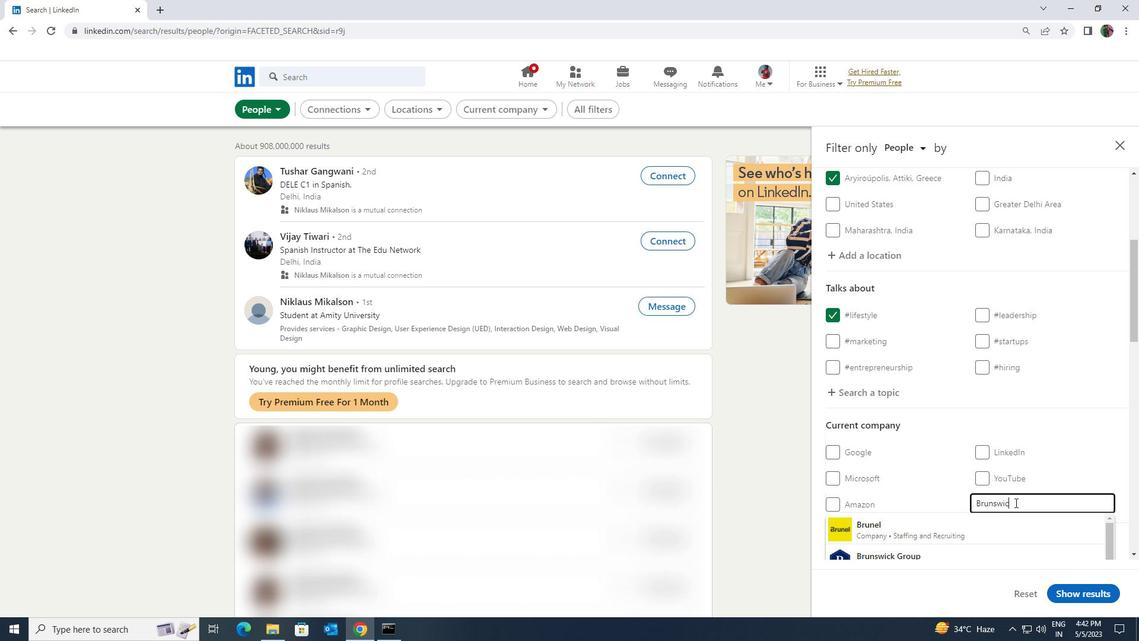 
Action: Mouse moved to (1003, 516)
Screenshot: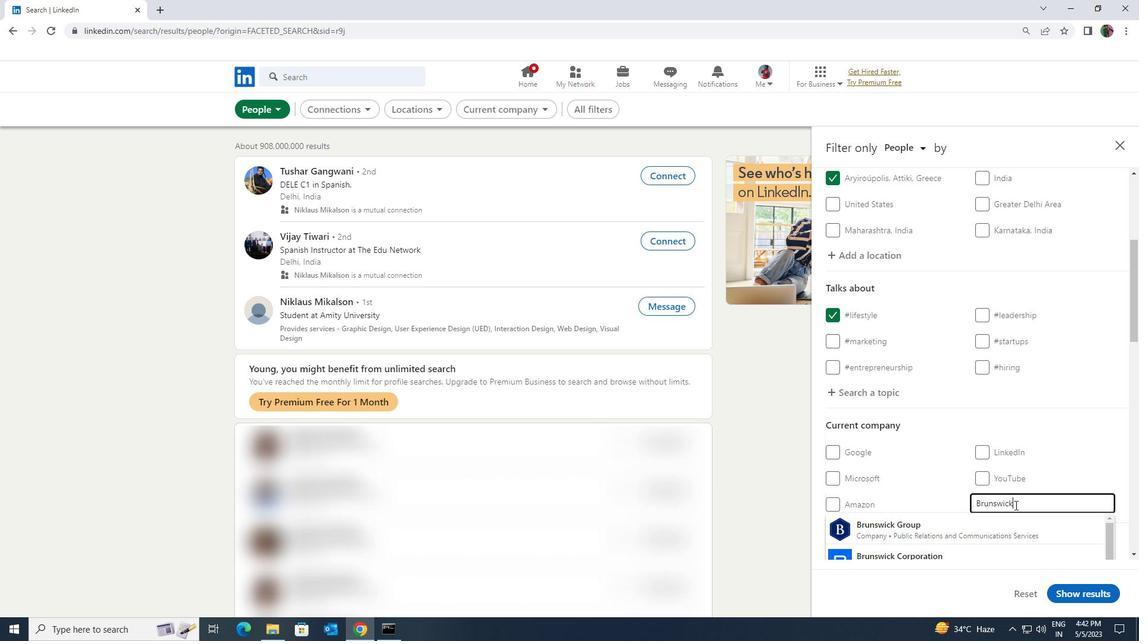 
Action: Mouse pressed left at (1003, 516)
Screenshot: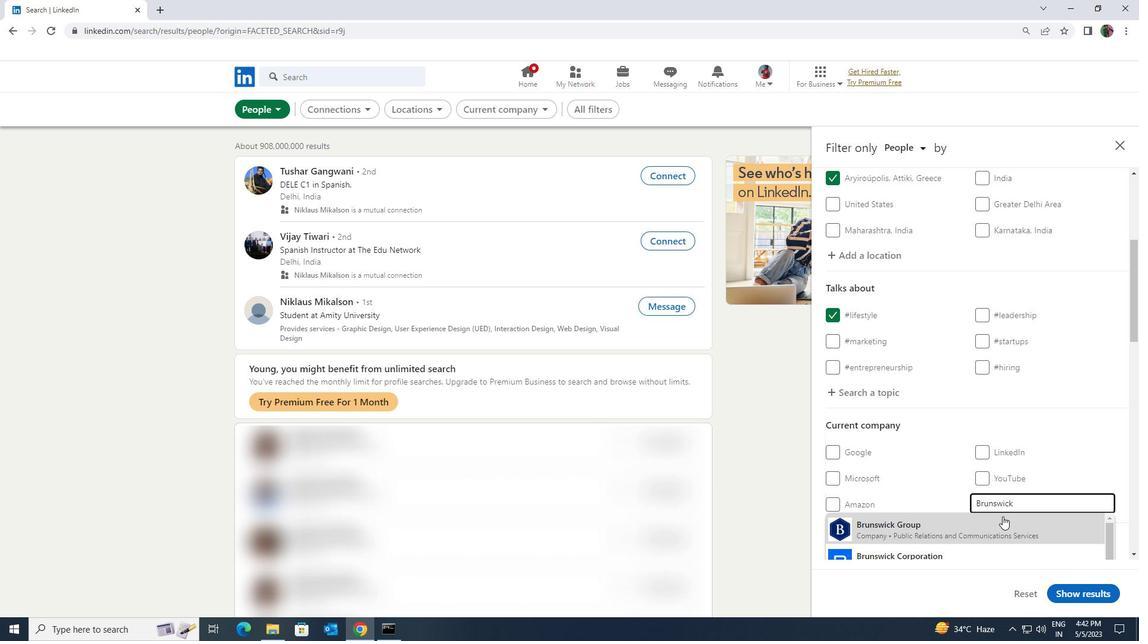 
Action: Mouse moved to (997, 496)
Screenshot: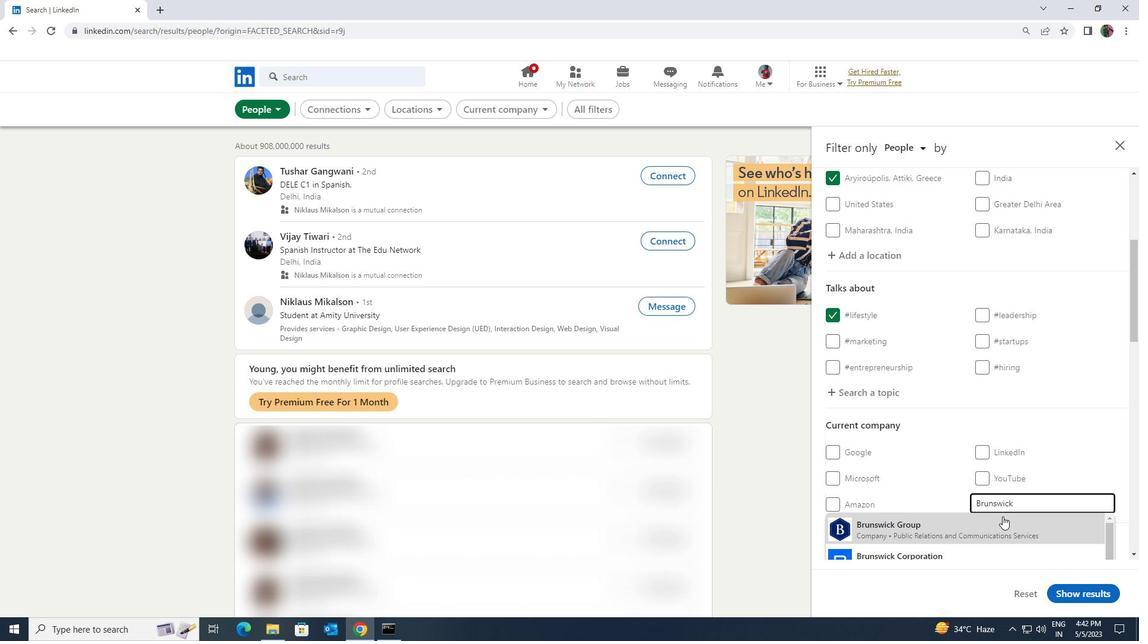 
Action: Mouse scrolled (997, 495) with delta (0, 0)
Screenshot: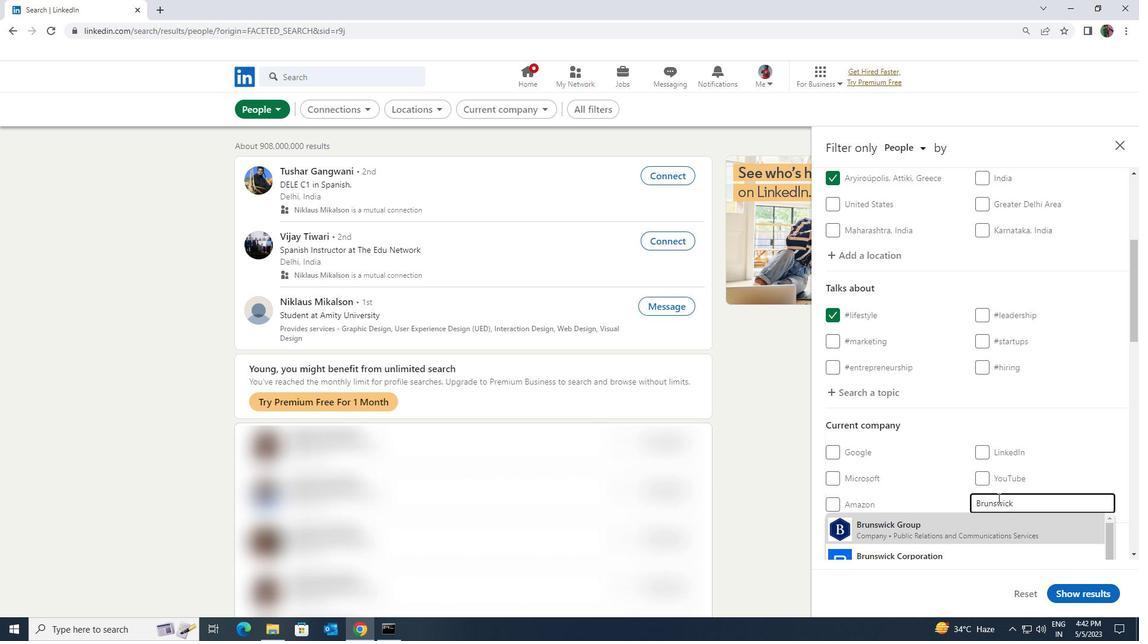 
Action: Mouse moved to (994, 470)
Screenshot: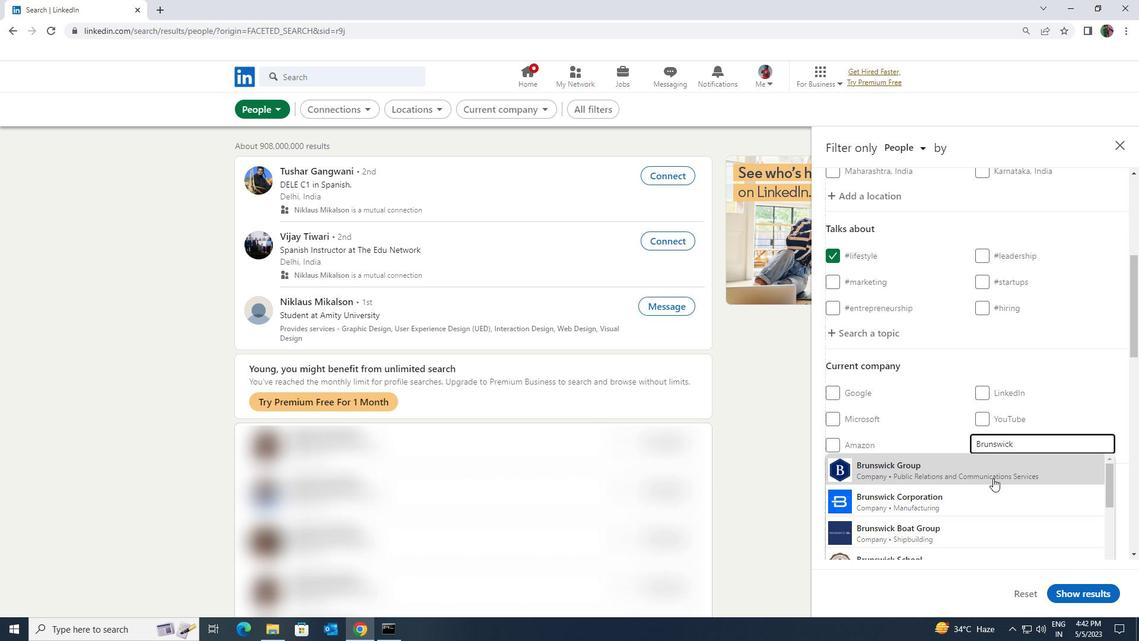 
Action: Mouse pressed left at (994, 470)
Screenshot: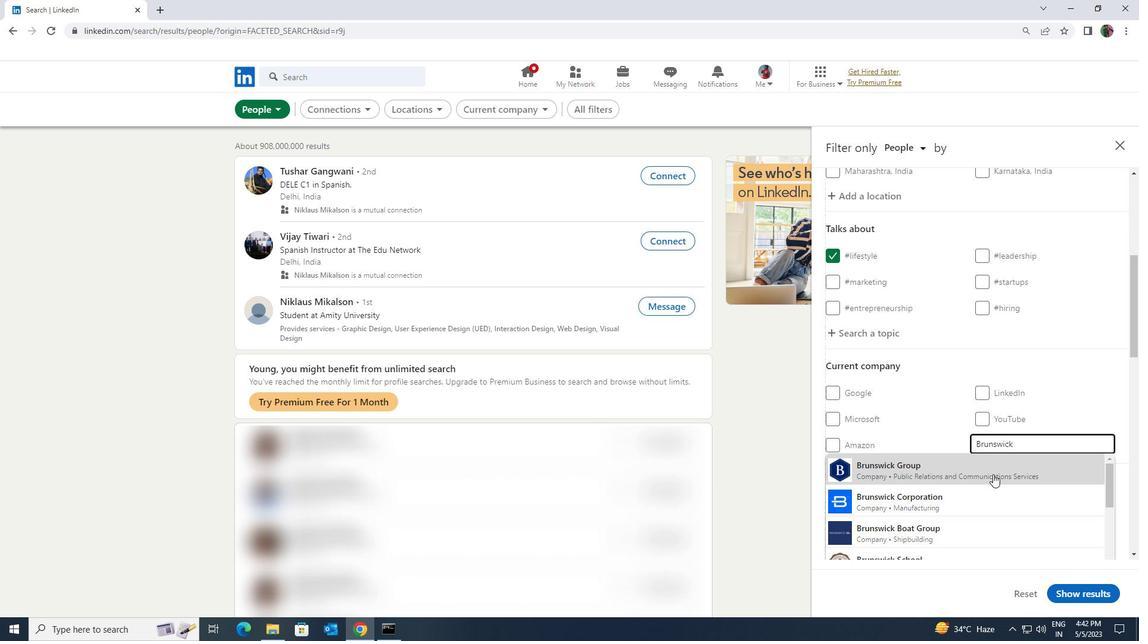 
Action: Mouse scrolled (994, 470) with delta (0, 0)
Screenshot: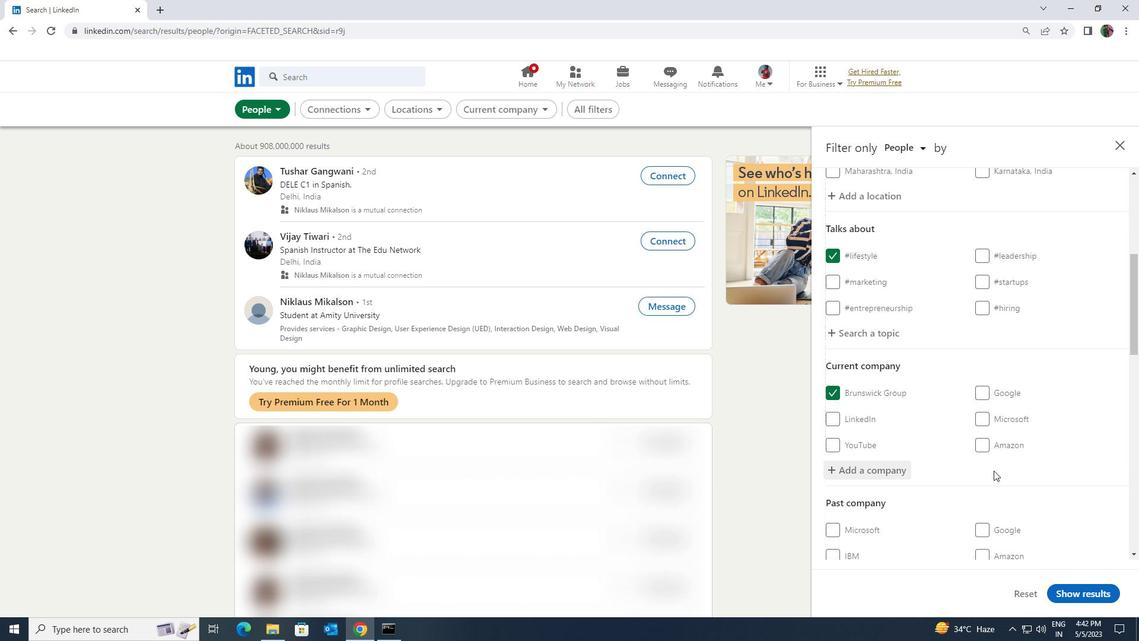 
Action: Mouse scrolled (994, 470) with delta (0, 0)
Screenshot: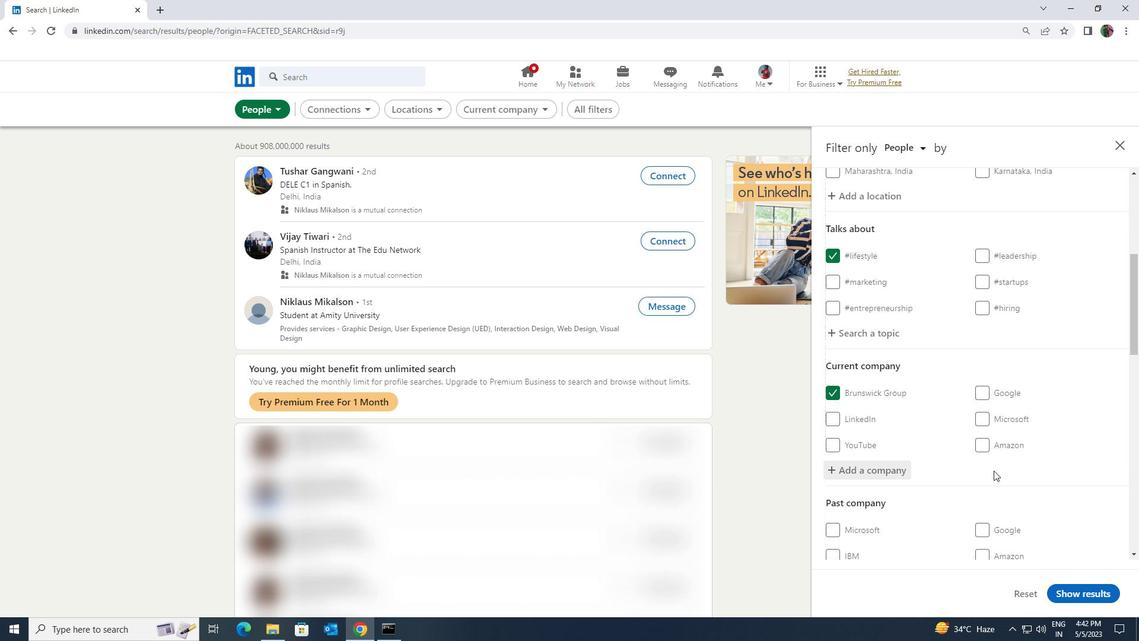 
Action: Mouse scrolled (994, 470) with delta (0, 0)
Screenshot: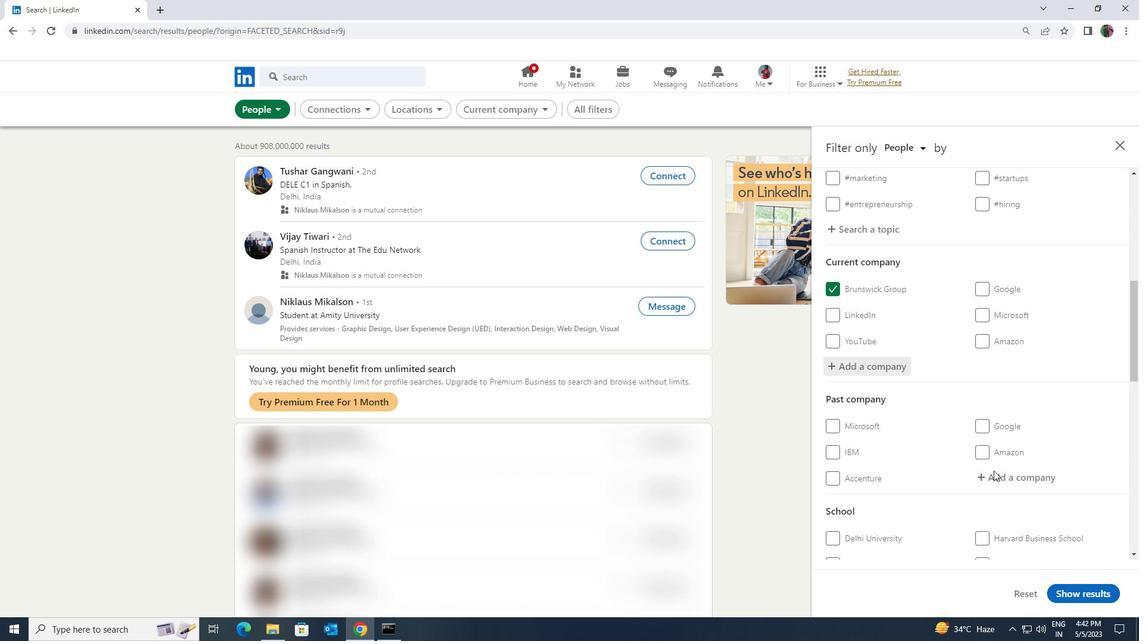 
Action: Mouse scrolled (994, 470) with delta (0, 0)
Screenshot: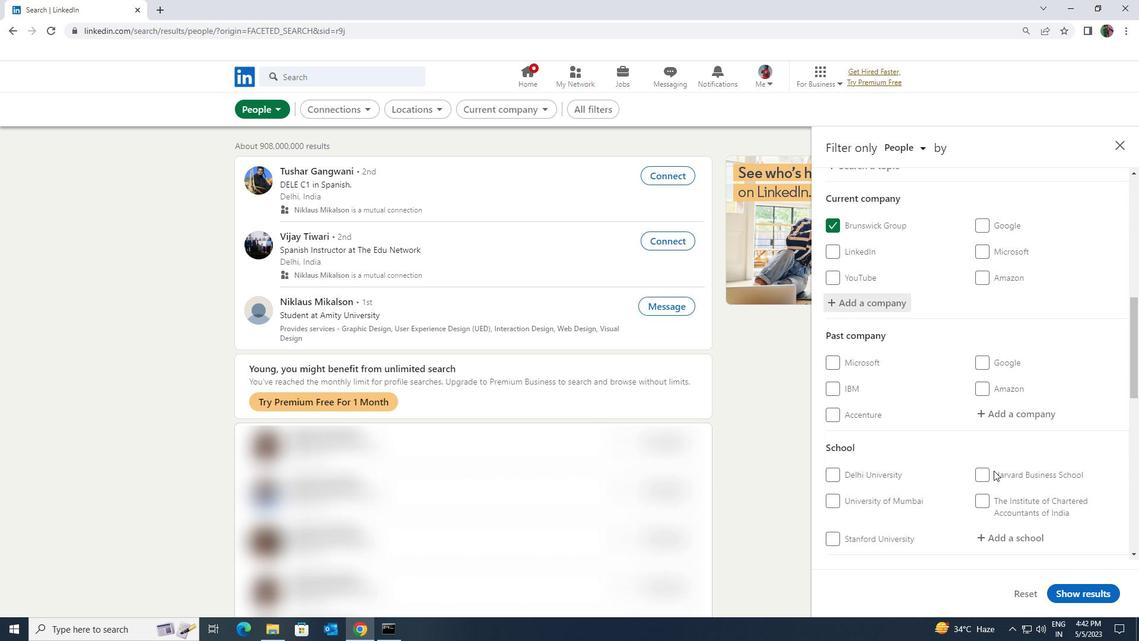 
Action: Mouse moved to (996, 466)
Screenshot: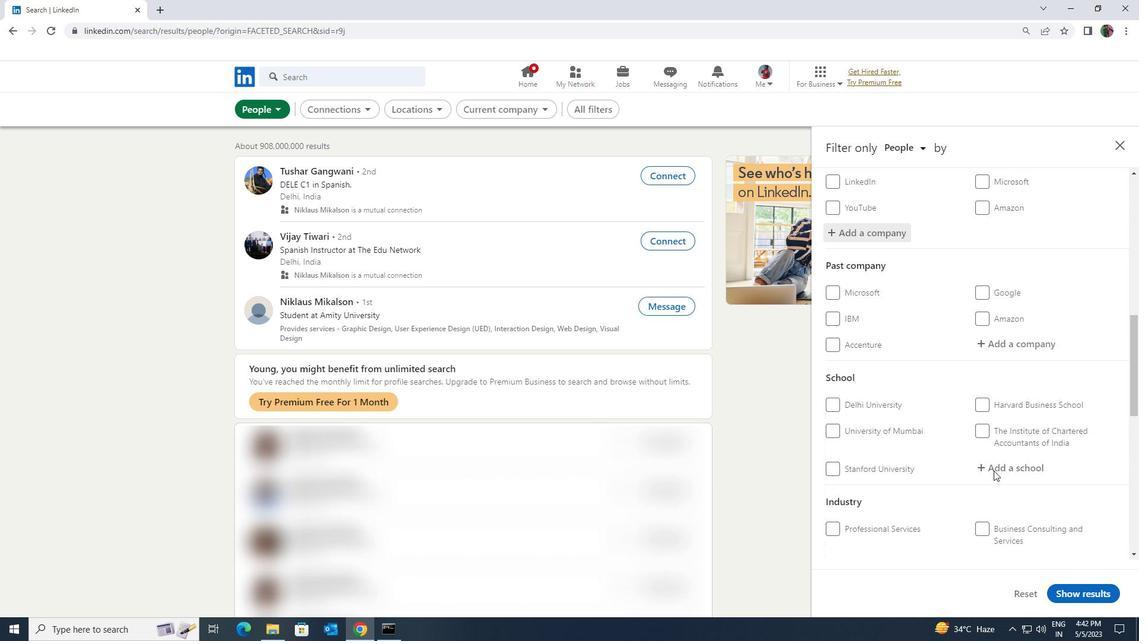 
Action: Mouse pressed left at (996, 466)
Screenshot: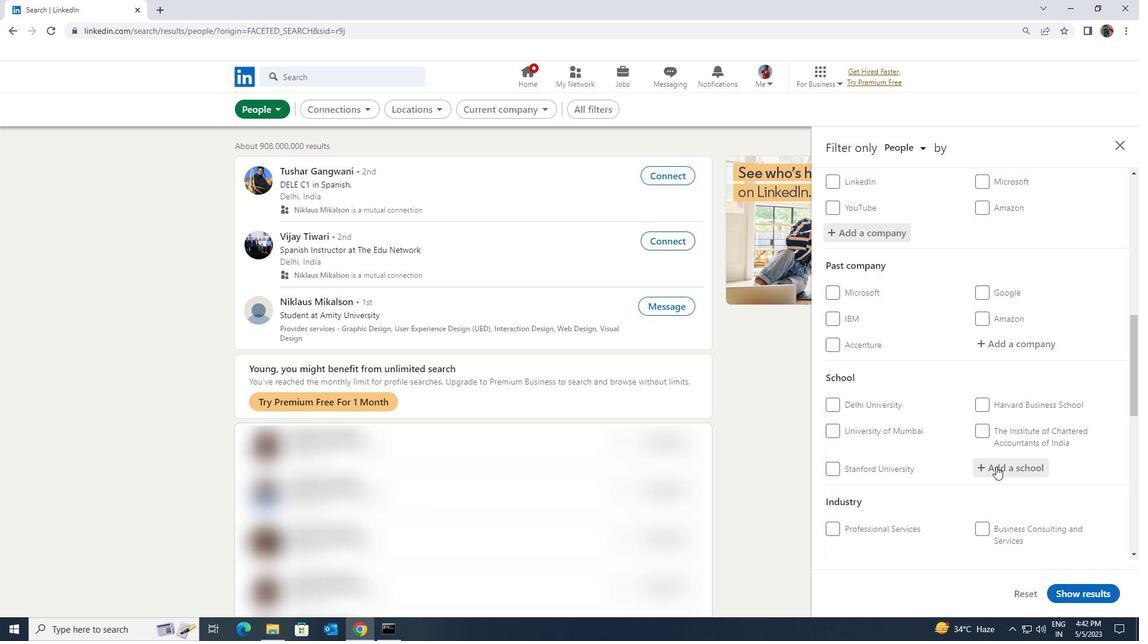 
Action: Key pressed <Key.shift><Key.shift><Key.shift><Key.shift><Key.shift><Key.shift><Key.shift><Key.shift><Key.shift><Key.shift><Key.shift><Key.shift>ATMIYA<Key.space><Key.shift>INSTITUTE<Key.space>OF<Key.space><Key.shift>TECHNOLOGY
Screenshot: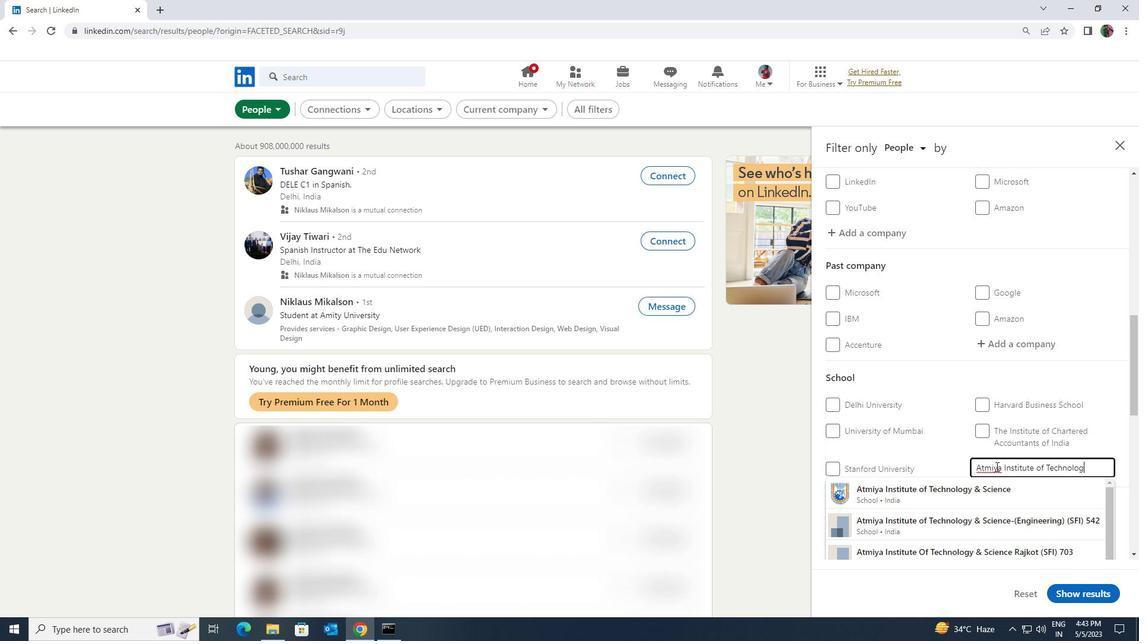 
Action: Mouse moved to (1001, 483)
Screenshot: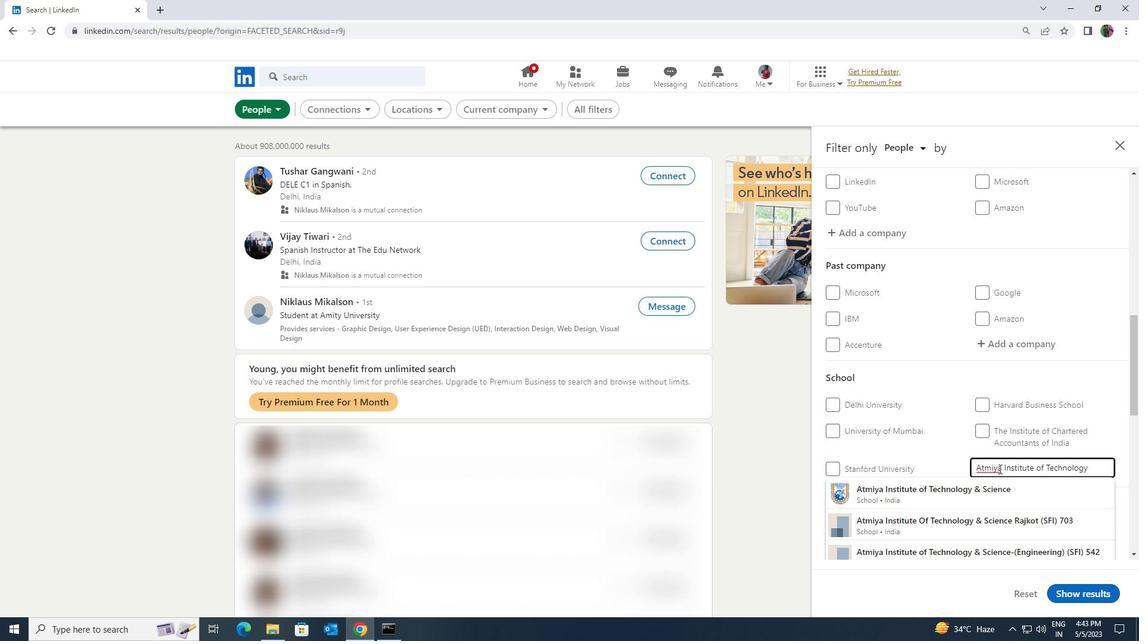 
Action: Mouse pressed left at (1001, 483)
Screenshot: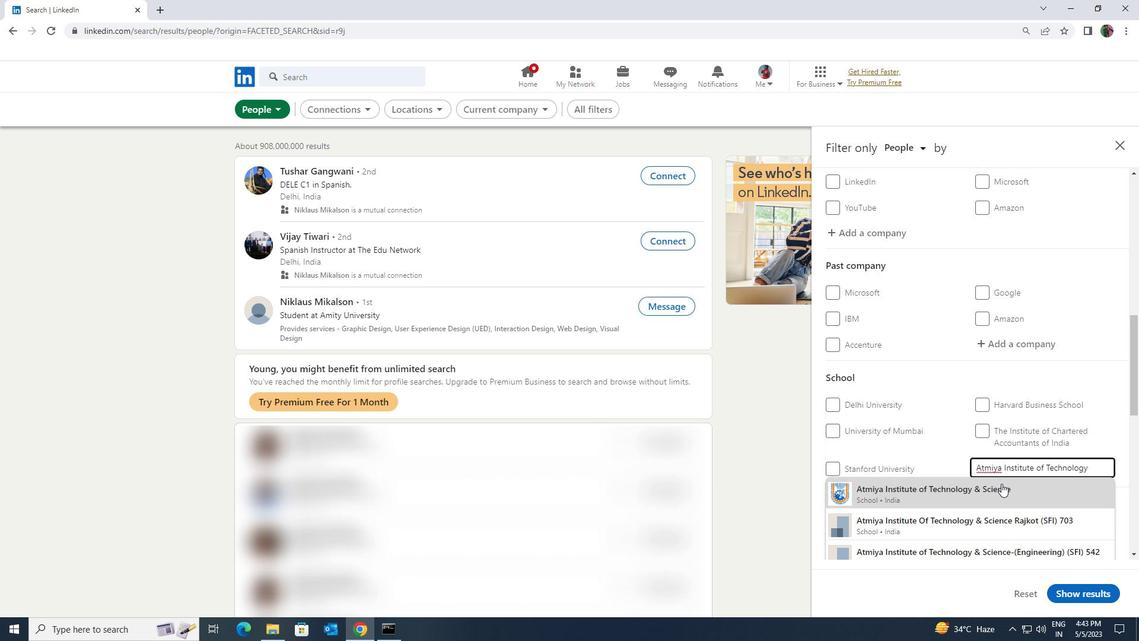 
Action: Mouse scrolled (1001, 483) with delta (0, 0)
Screenshot: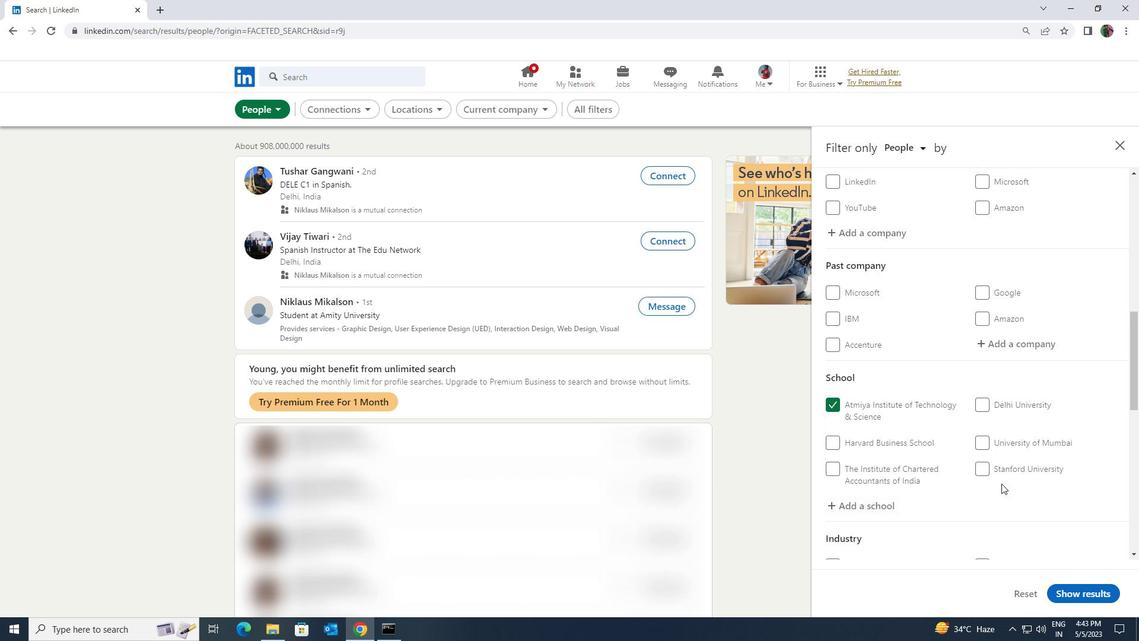 
Action: Mouse scrolled (1001, 483) with delta (0, 0)
Screenshot: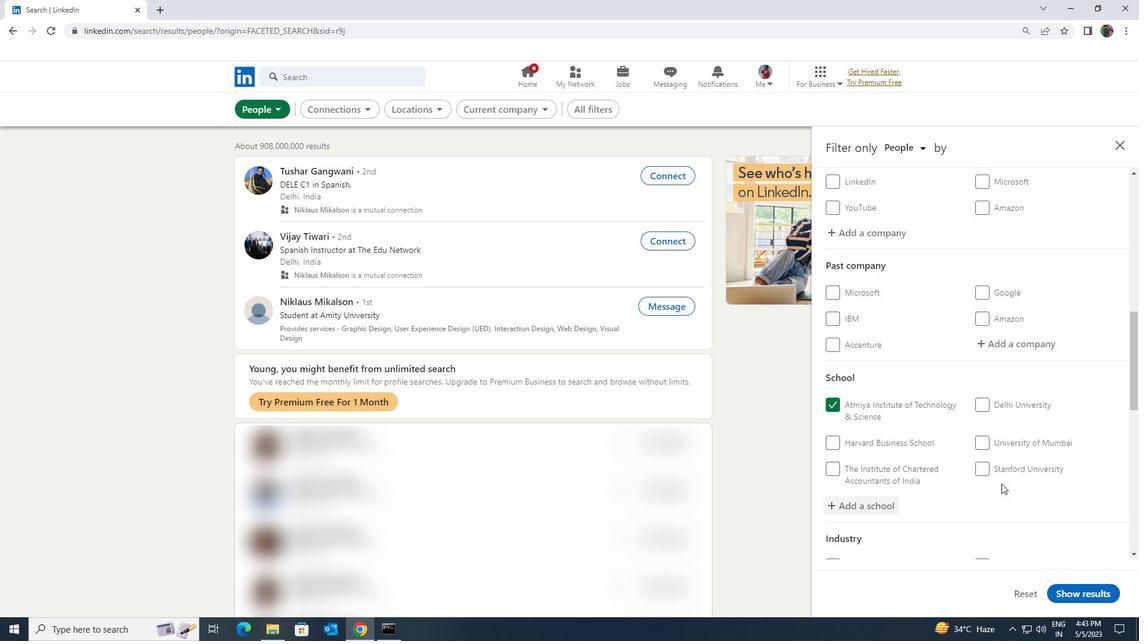 
Action: Mouse scrolled (1001, 483) with delta (0, 0)
Screenshot: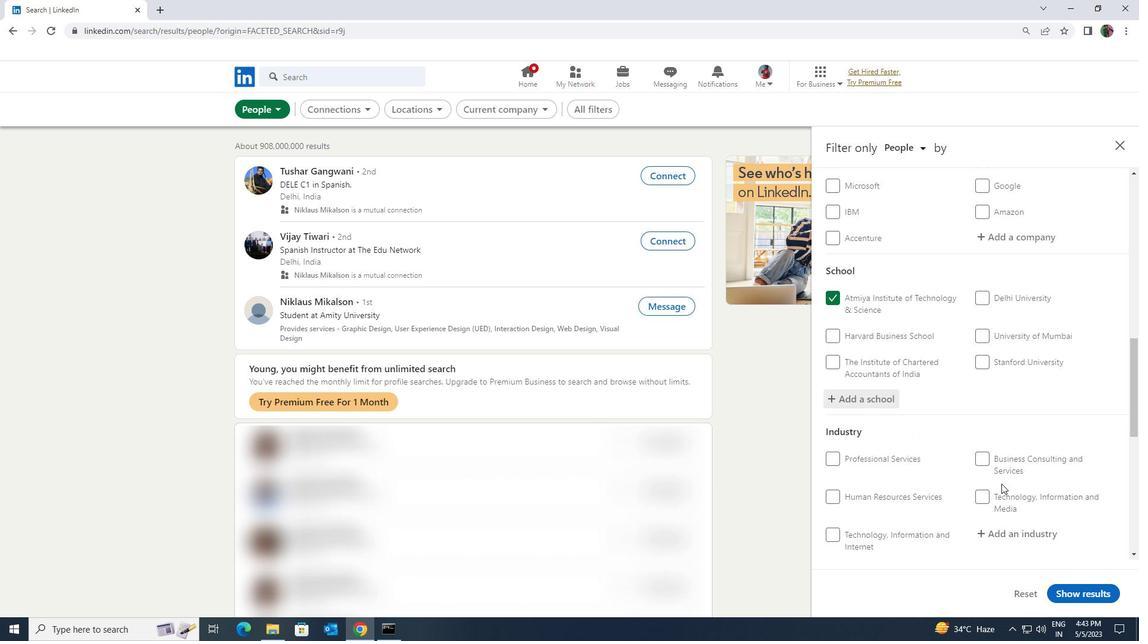 
Action: Mouse moved to (1007, 464)
Screenshot: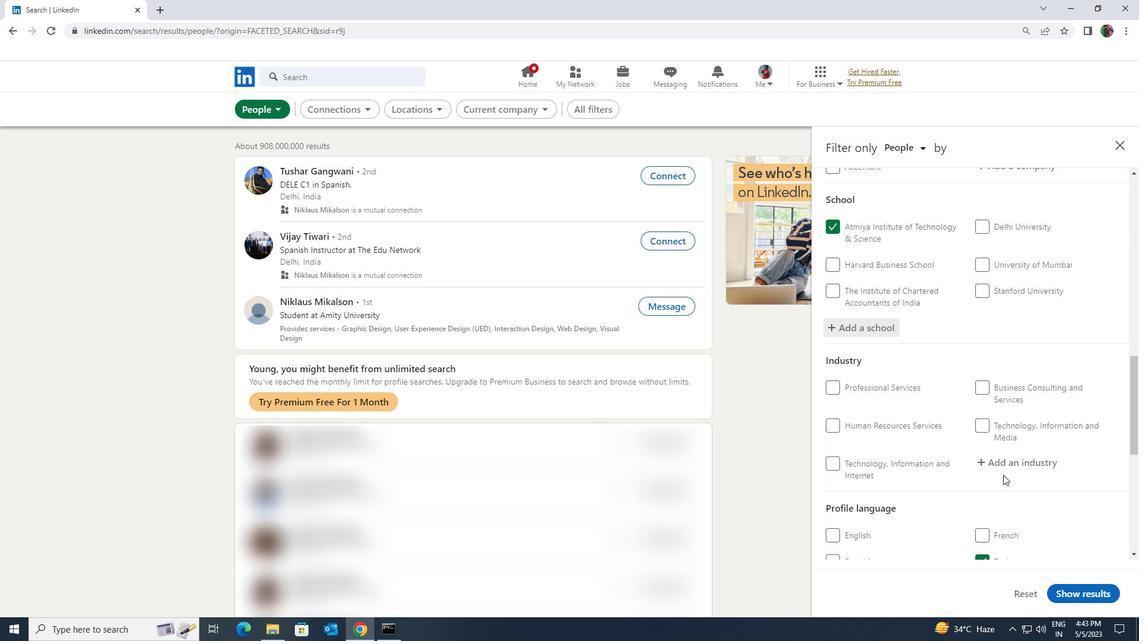 
Action: Mouse pressed left at (1007, 464)
Screenshot: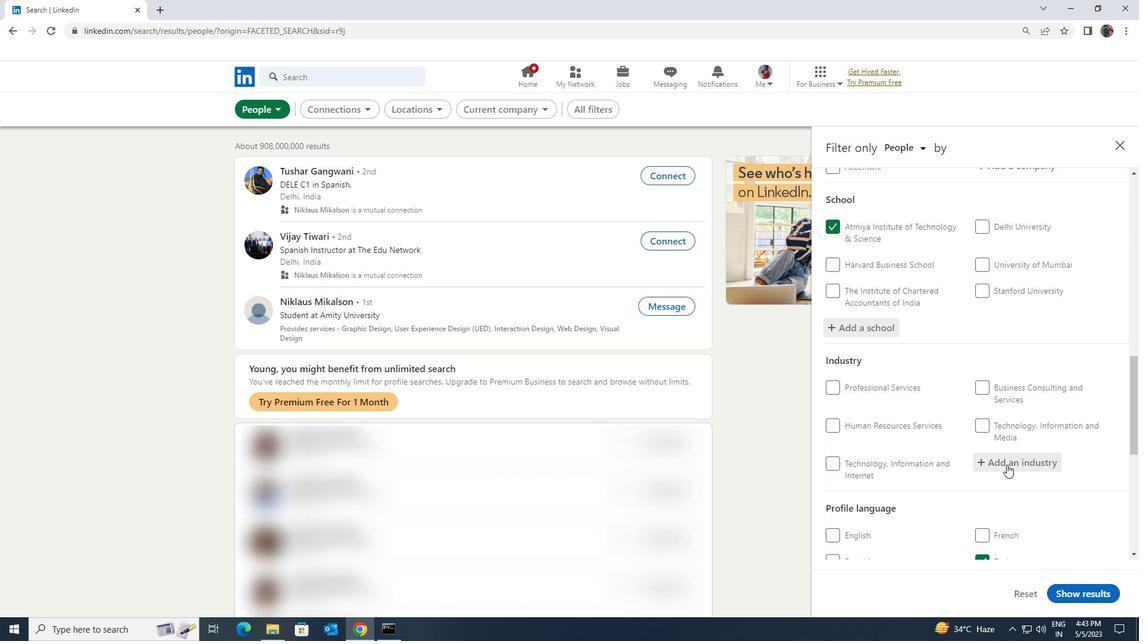 
Action: Key pressed <Key.shift><Key.shift><Key.shift>PAPER
Screenshot: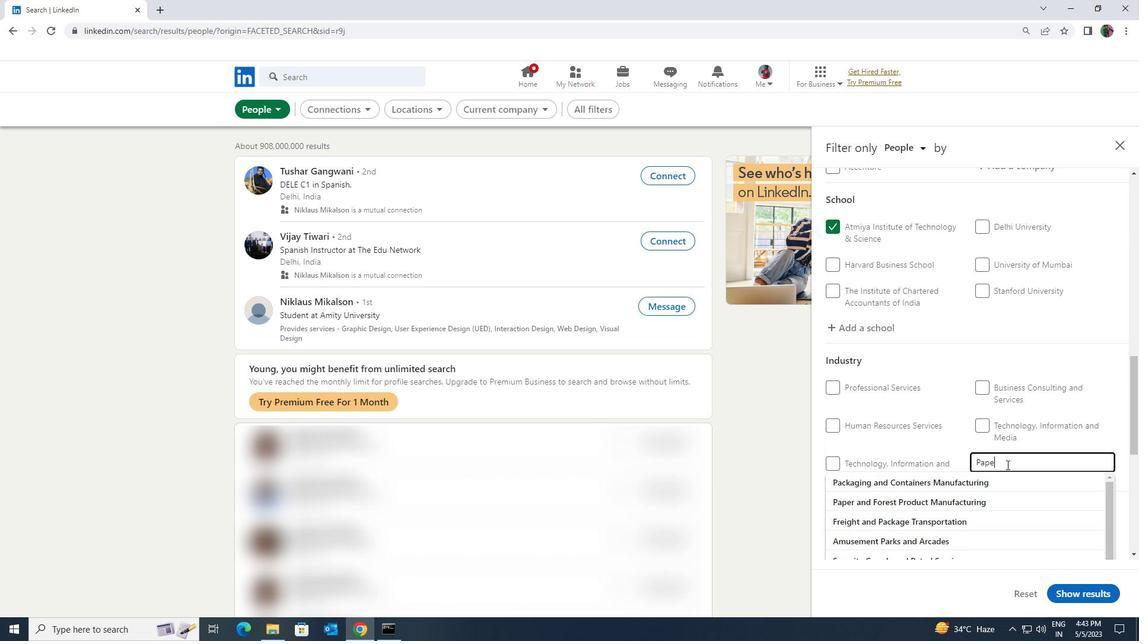 
Action: Mouse moved to (1004, 475)
Screenshot: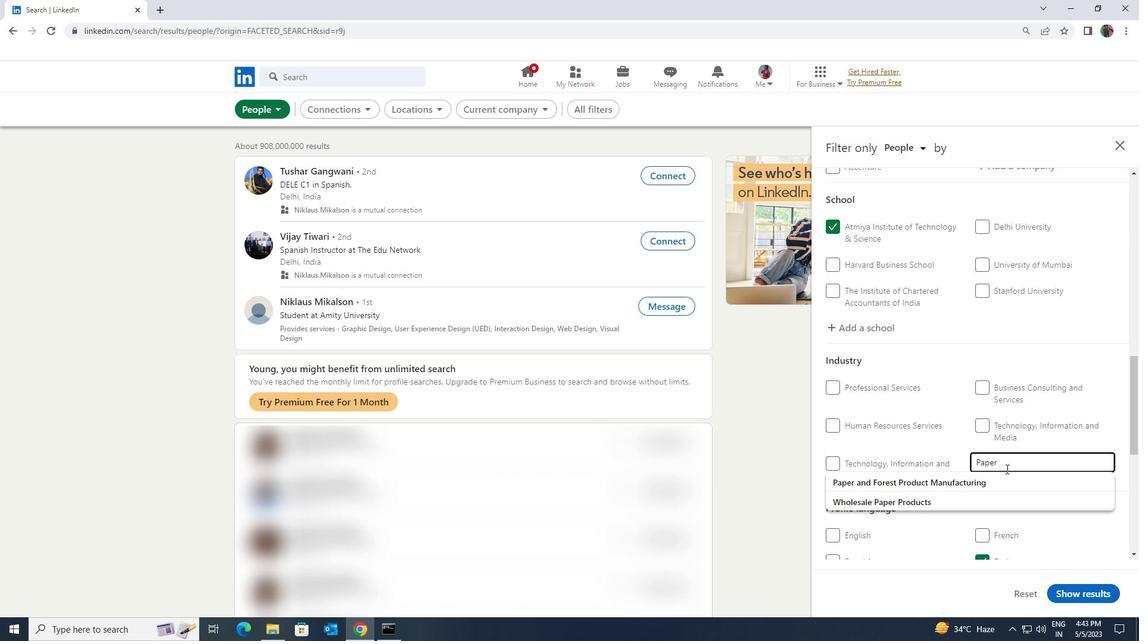 
Action: Mouse pressed left at (1004, 475)
Screenshot: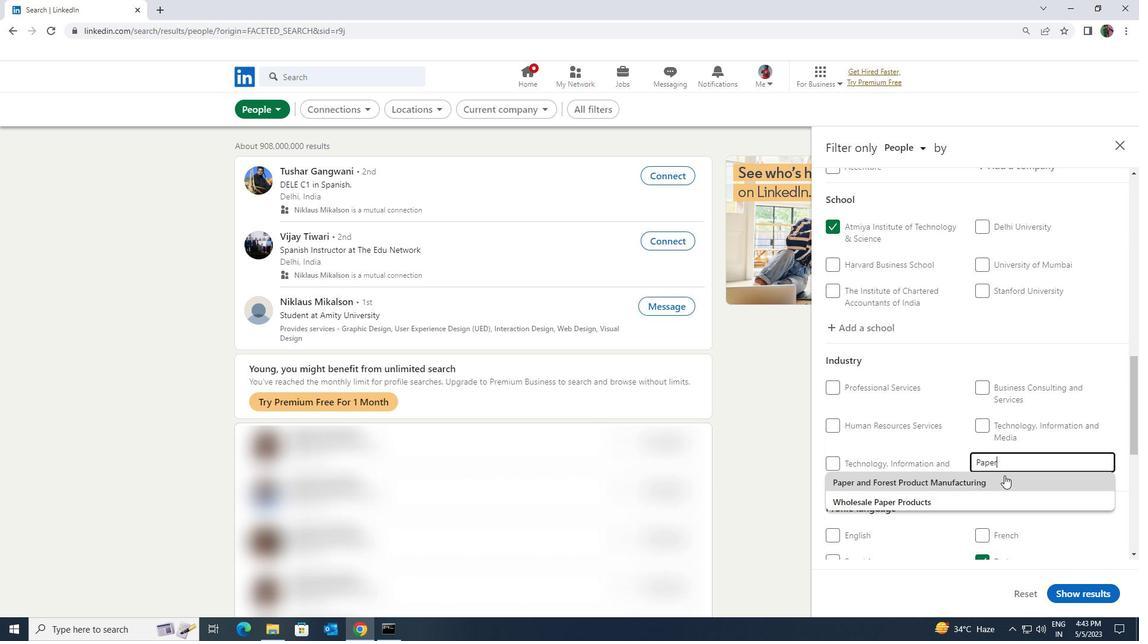 
Action: Mouse scrolled (1004, 474) with delta (0, 0)
Screenshot: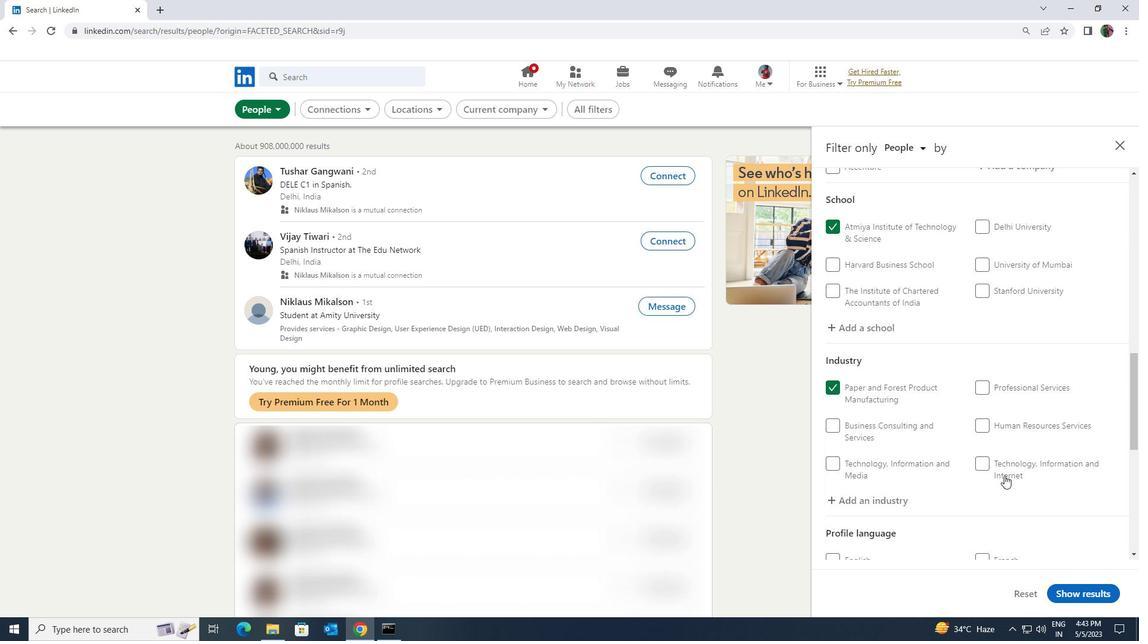 
Action: Mouse scrolled (1004, 474) with delta (0, 0)
Screenshot: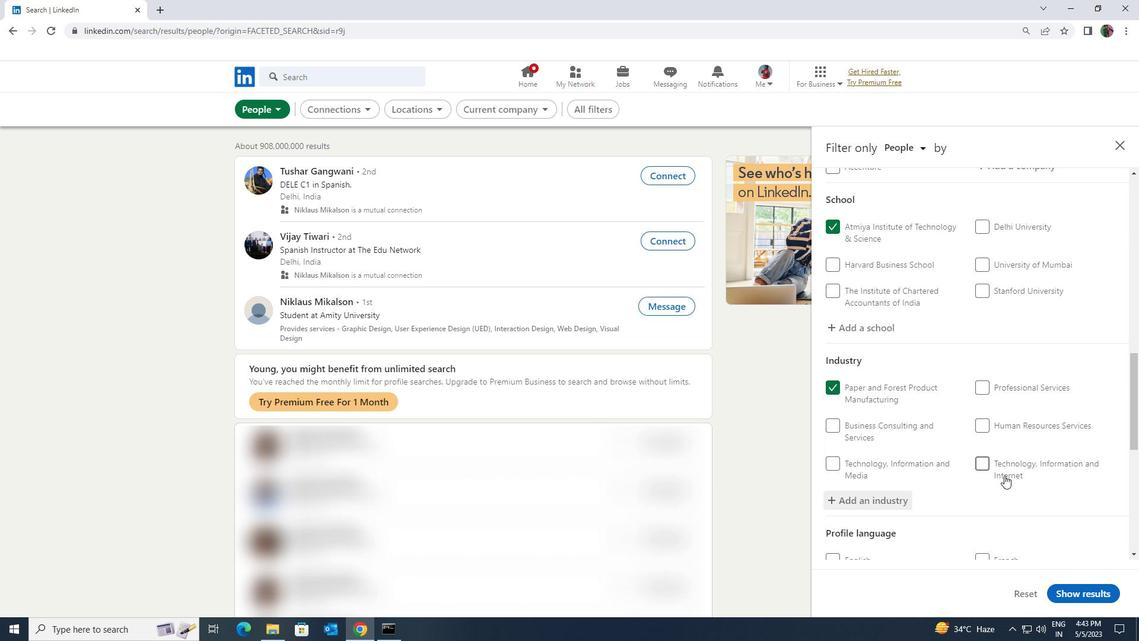 
Action: Mouse scrolled (1004, 474) with delta (0, 0)
Screenshot: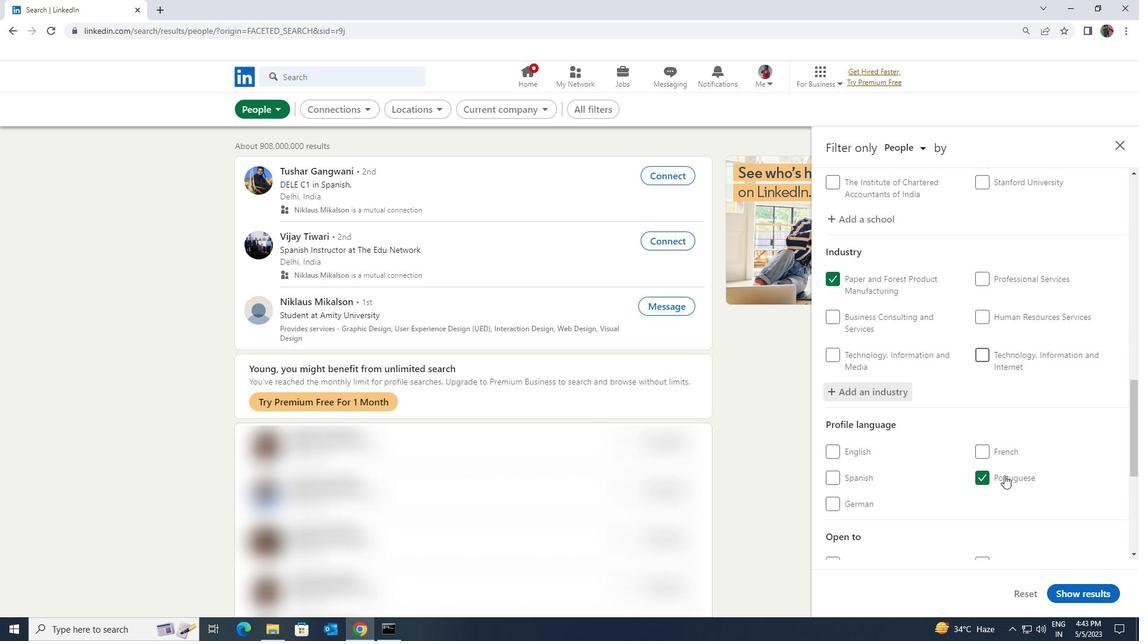 
Action: Mouse scrolled (1004, 474) with delta (0, 0)
Screenshot: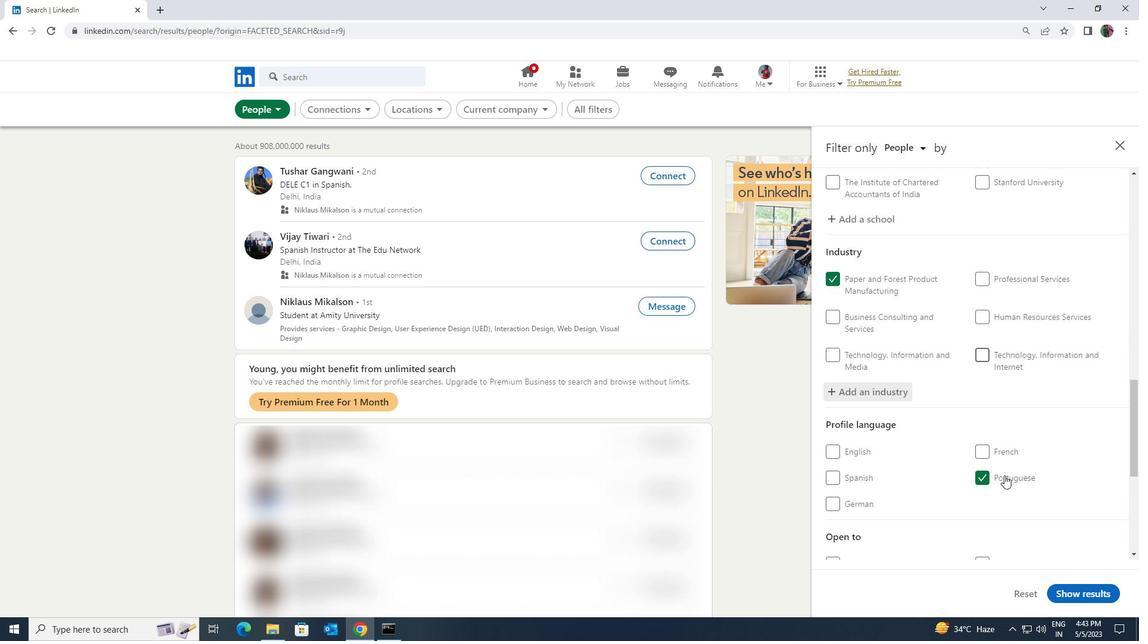 
Action: Mouse scrolled (1004, 474) with delta (0, 0)
Screenshot: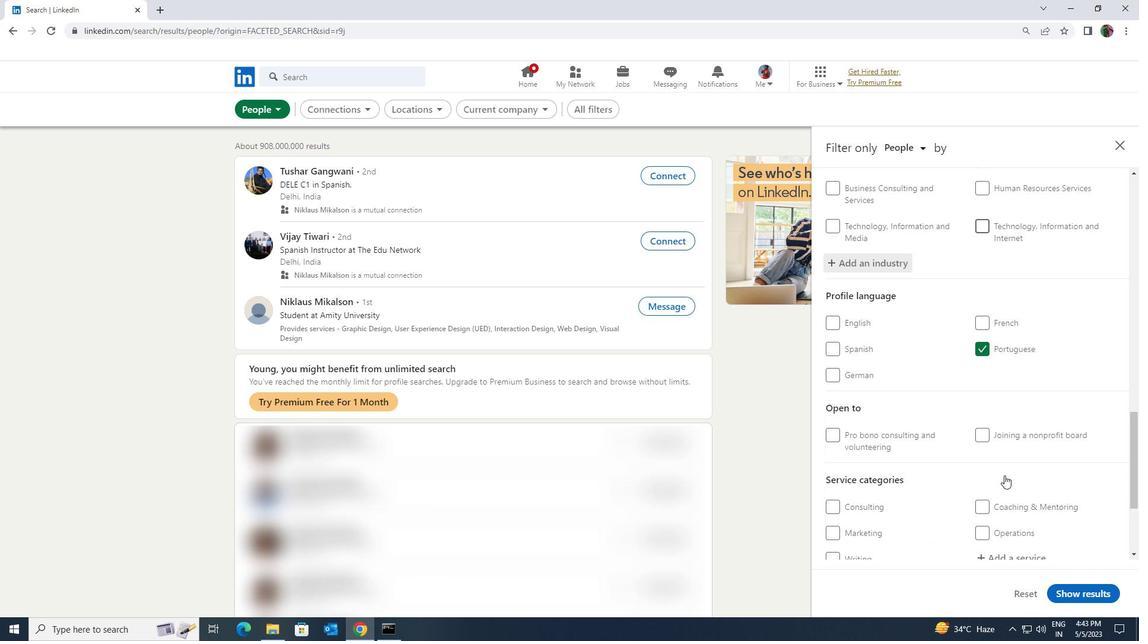 
Action: Mouse moved to (1001, 496)
Screenshot: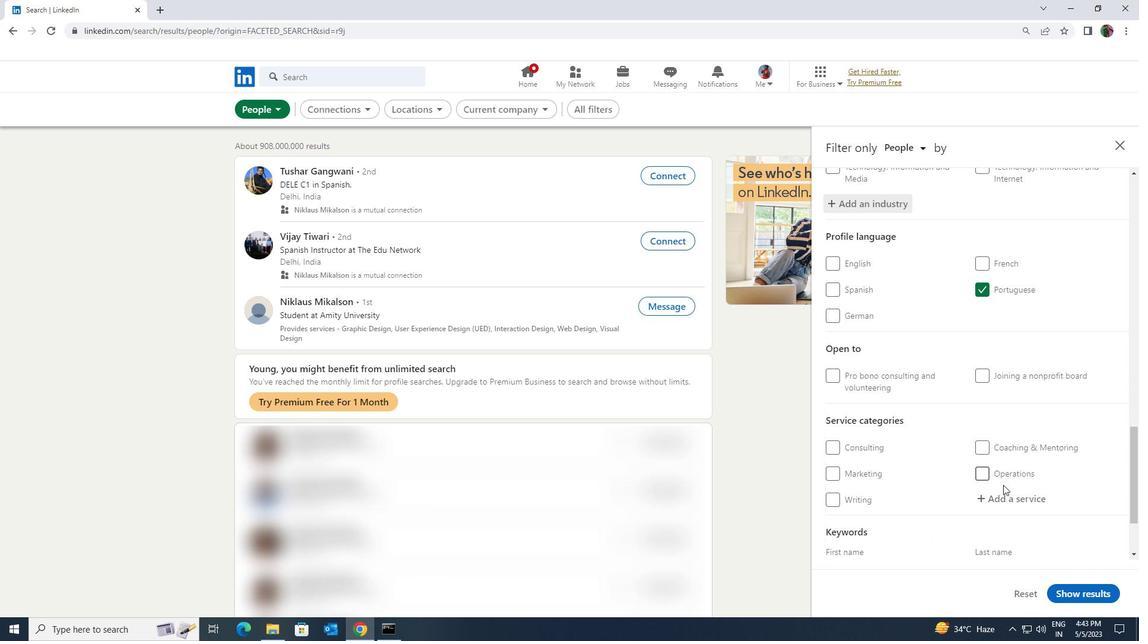 
Action: Mouse pressed left at (1001, 496)
Screenshot: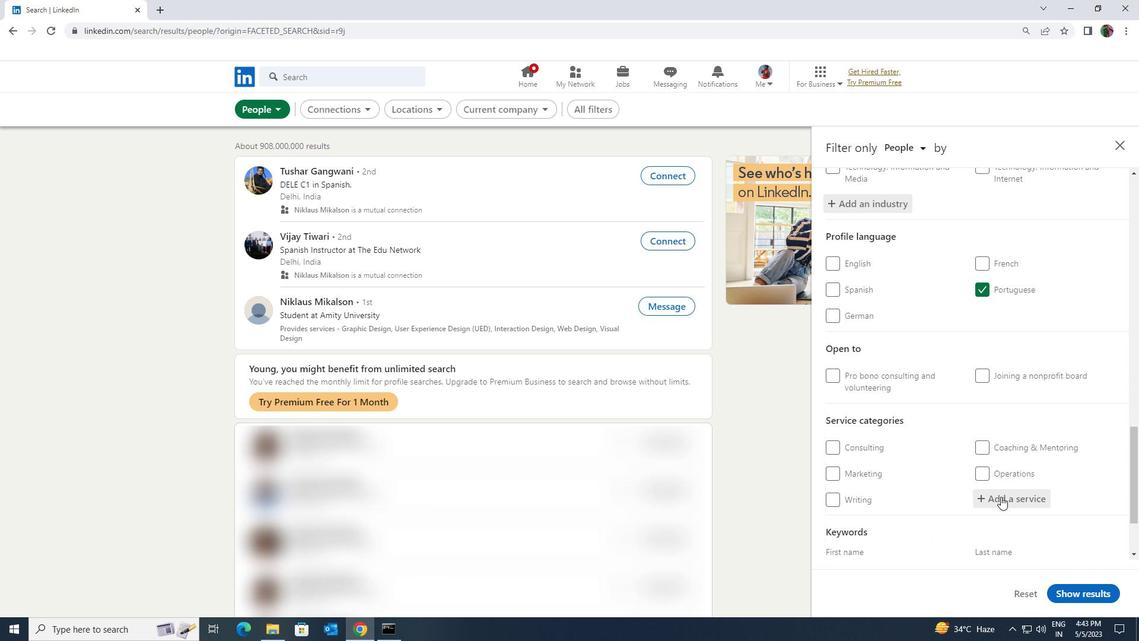 
Action: Key pressed <Key.shift><Key.shift><Key.shift><Key.shift><Key.shift>WORDPRESS
Screenshot: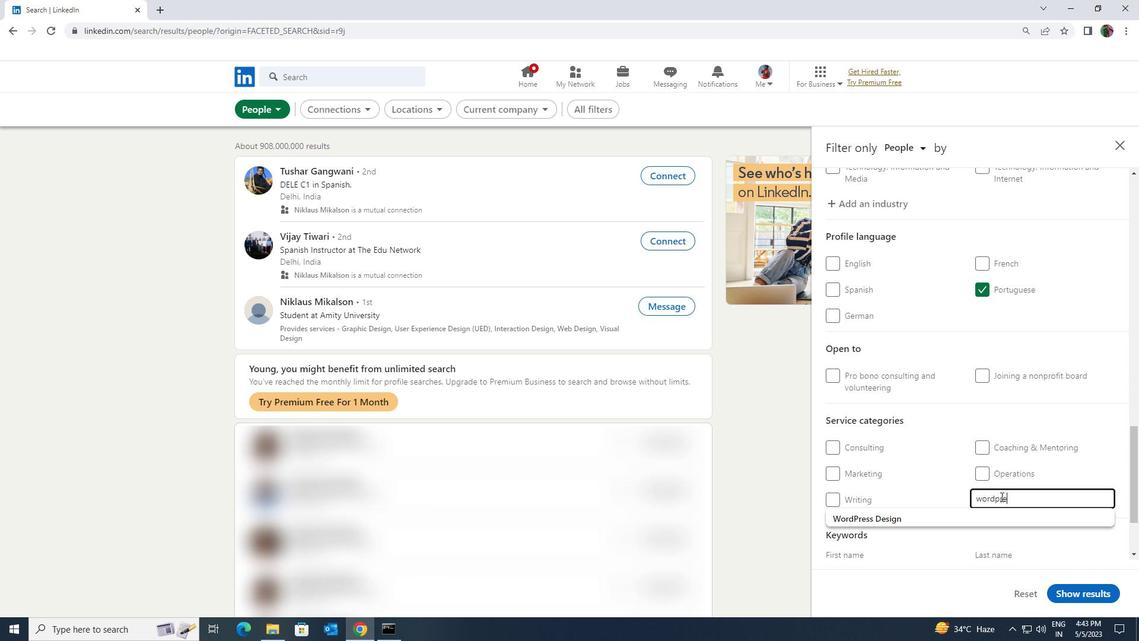 
Action: Mouse moved to (992, 512)
Screenshot: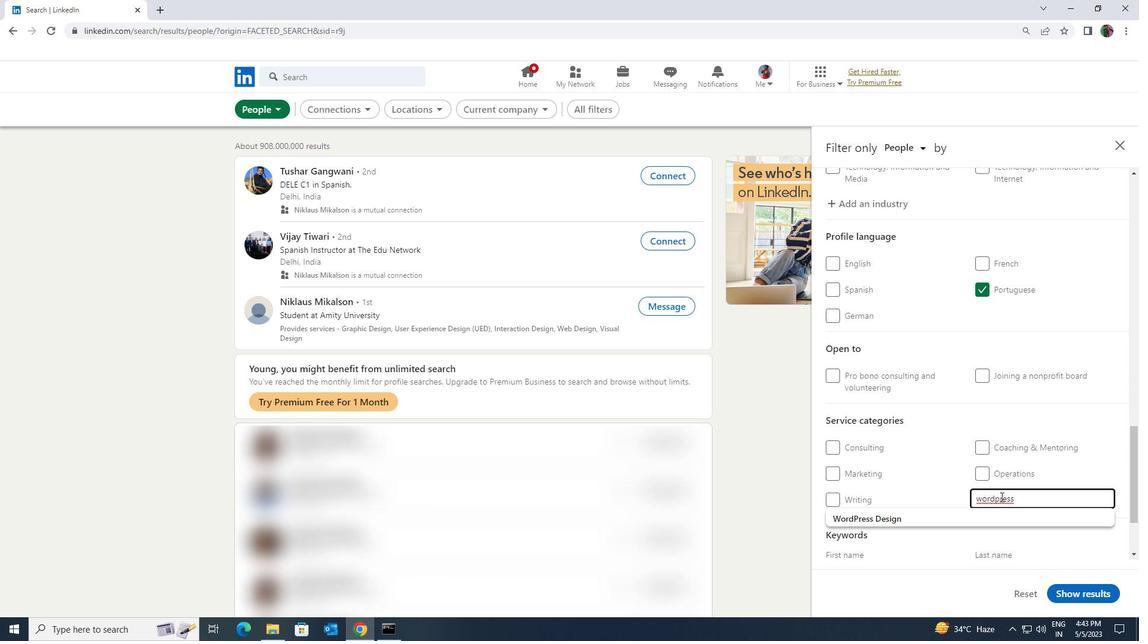 
Action: Mouse pressed left at (992, 512)
Screenshot: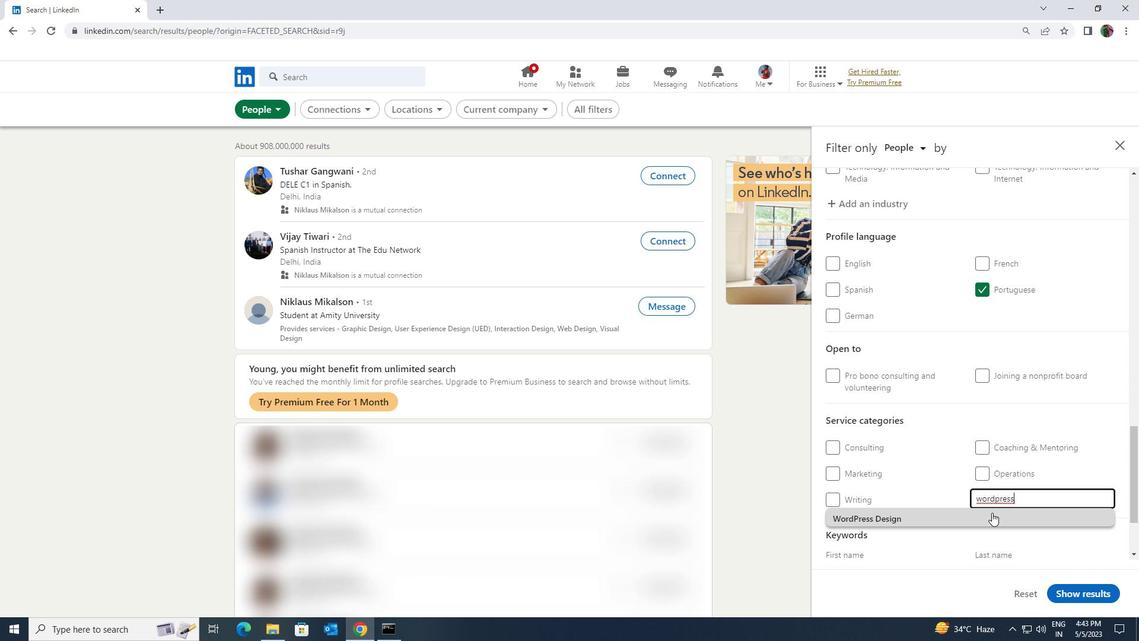 
Action: Mouse moved to (999, 506)
Screenshot: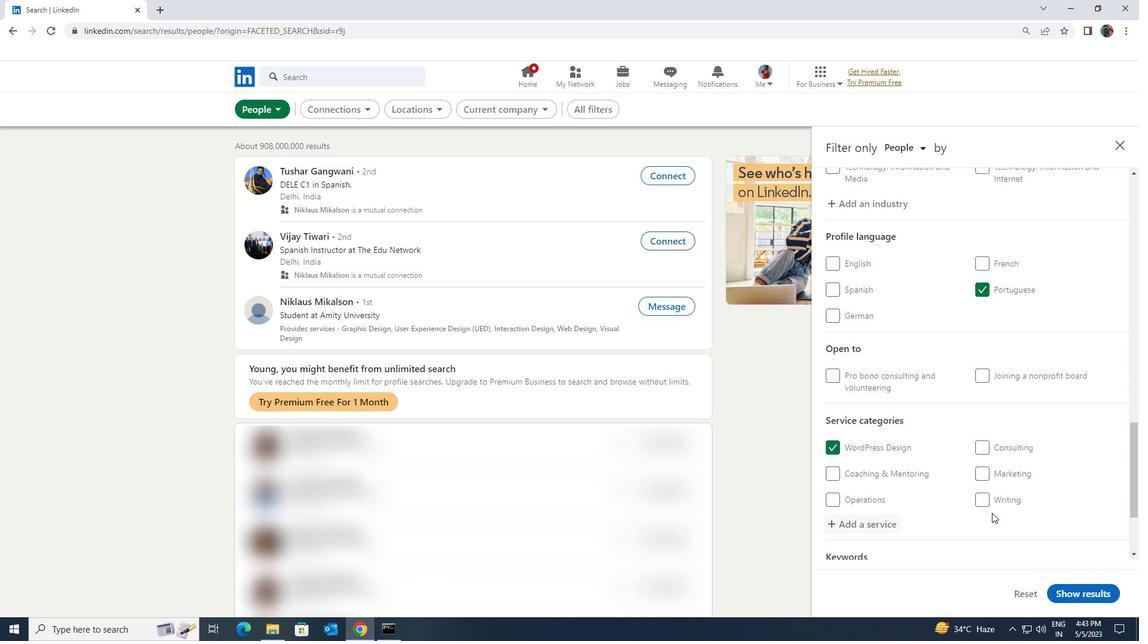 
Action: Mouse scrolled (999, 505) with delta (0, 0)
Screenshot: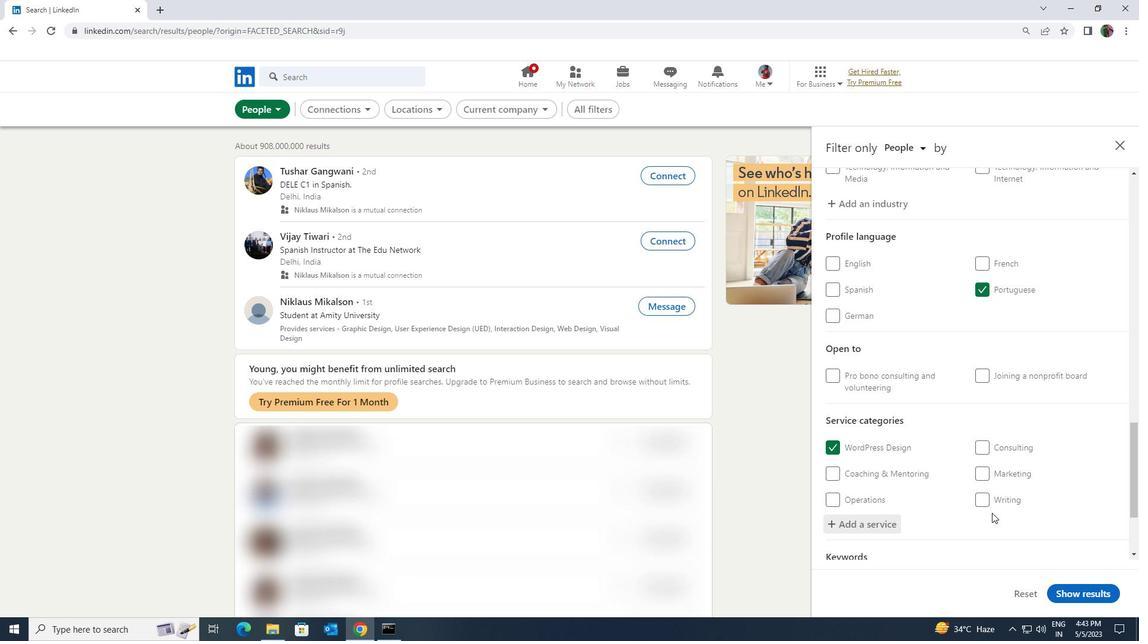 
Action: Mouse scrolled (999, 505) with delta (0, 0)
Screenshot: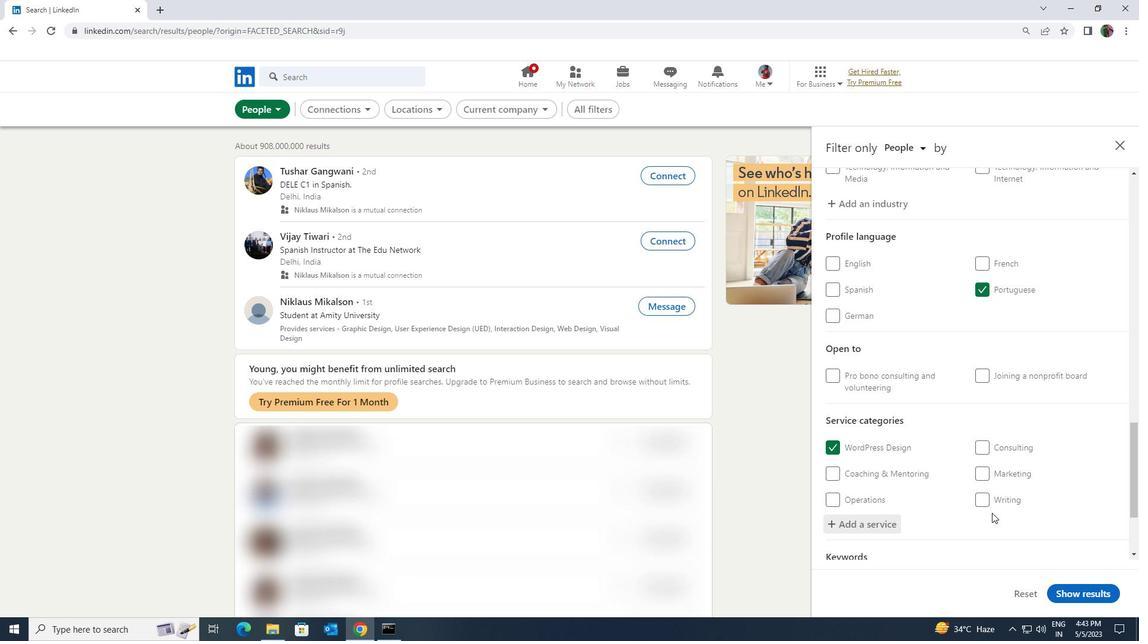 
Action: Mouse scrolled (999, 505) with delta (0, 0)
Screenshot: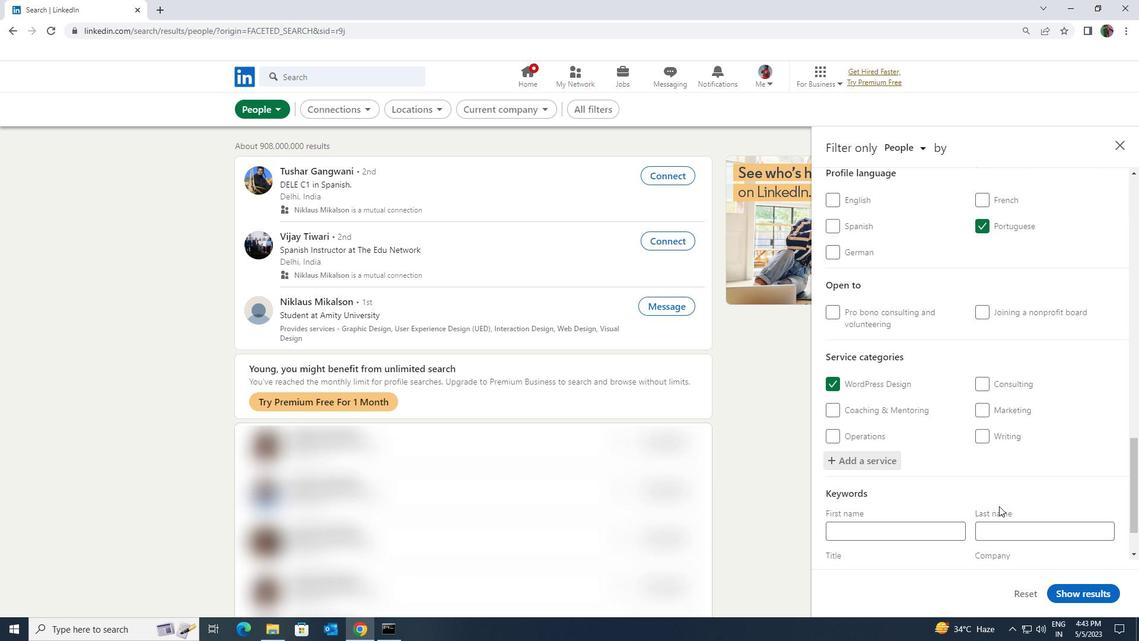 
Action: Mouse moved to (943, 505)
Screenshot: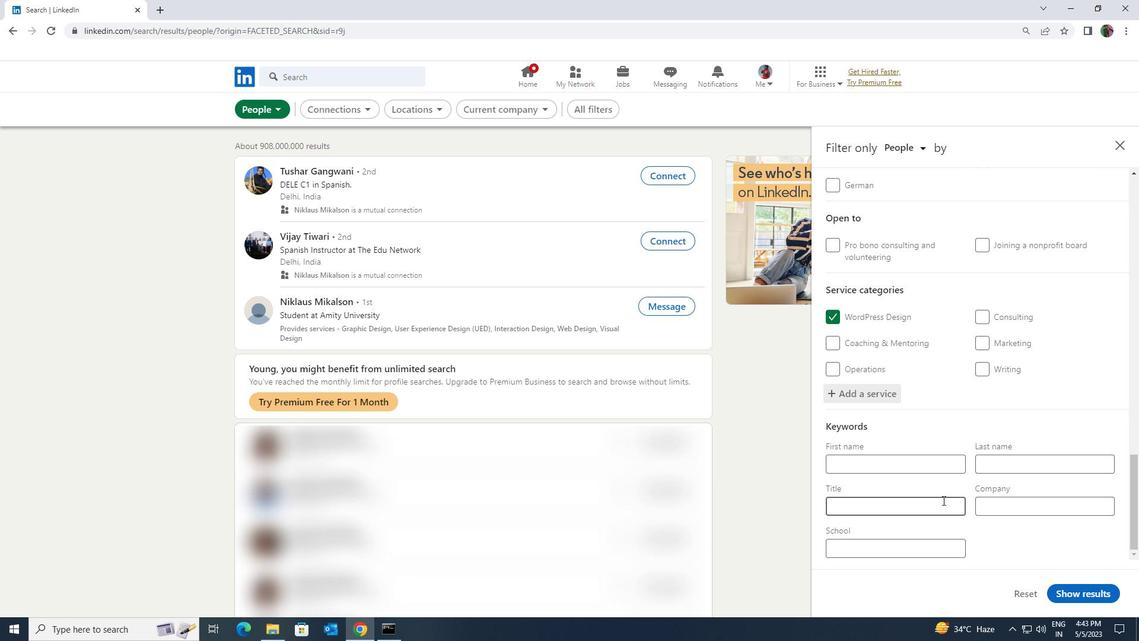 
Action: Mouse pressed left at (943, 505)
Screenshot: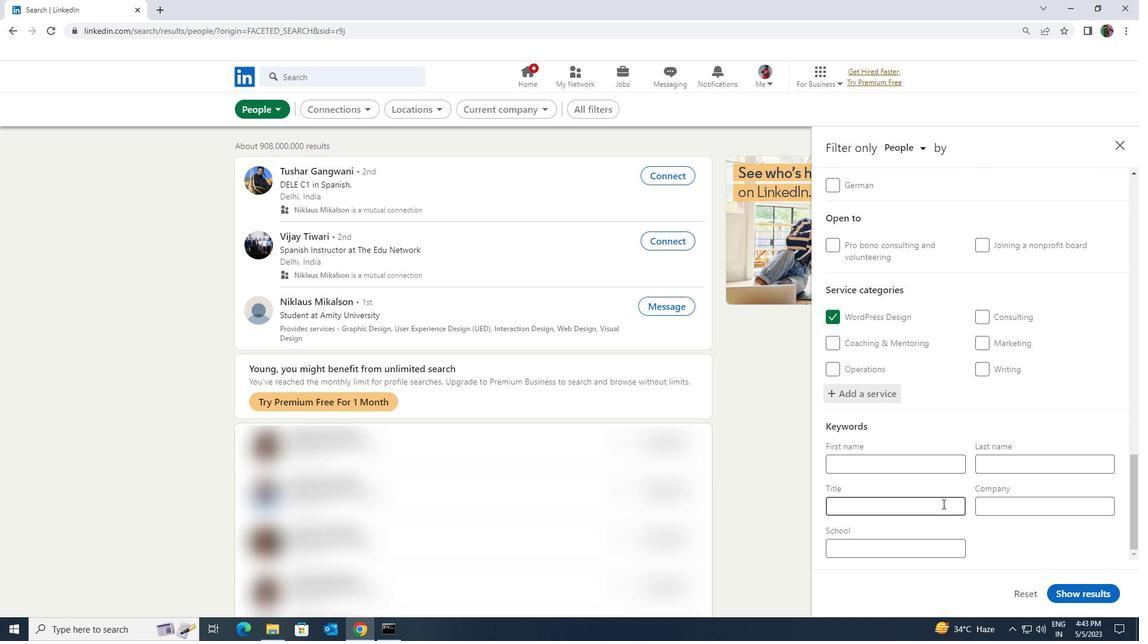 
Action: Key pressed <Key.shift><Key.shift><Key.shift><Key.shift><Key.shift><Key.shift><Key.shift><Key.shift><Key.shift><Key.shift><Key.shift><Key.shift><Key.shift><Key.shift><Key.shift>RESTURANT<Key.space><Key.shift><Key.shift><Key.shift><Key.shift><Key.shift><Key.shift><Key.shift><Key.shift>MANAGER
Screenshot: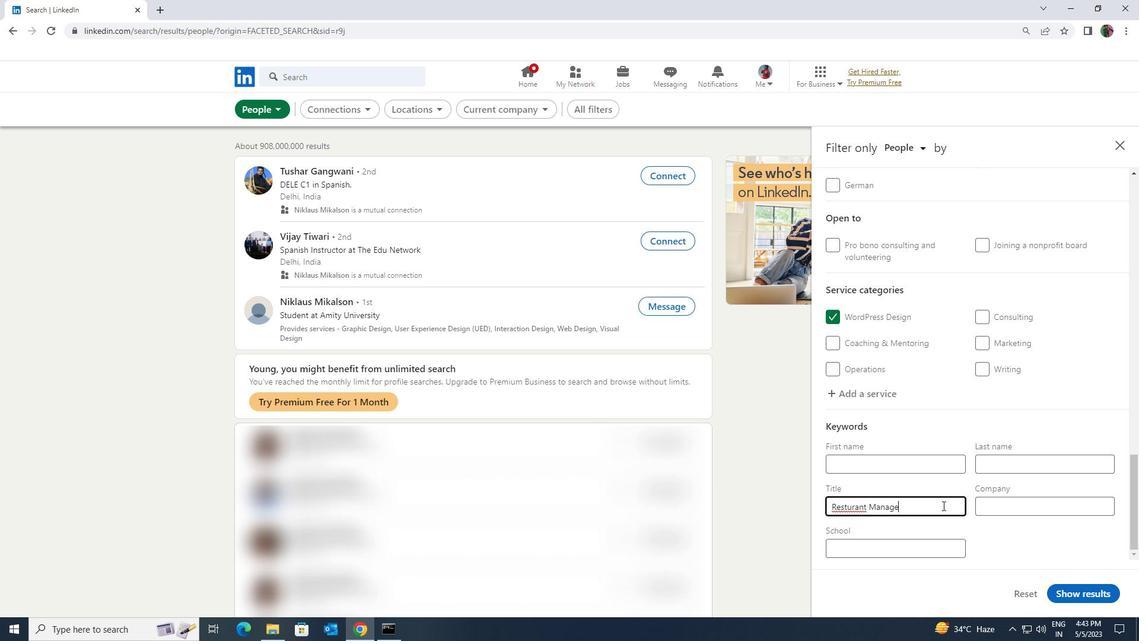 
Action: Mouse moved to (1056, 586)
Screenshot: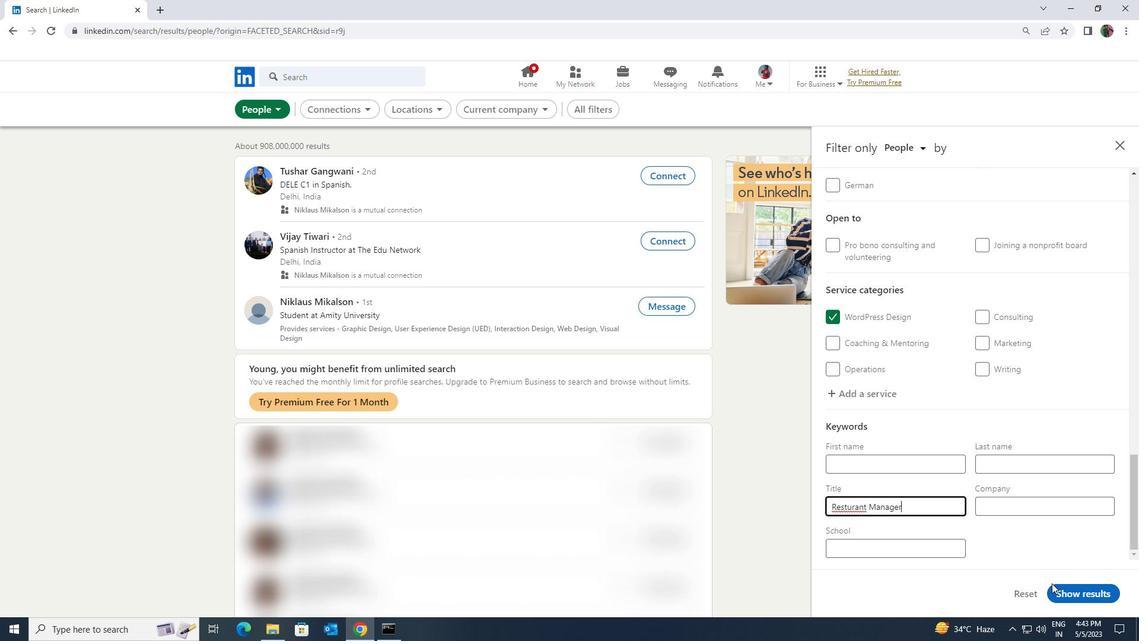 
Action: Mouse pressed left at (1056, 586)
Screenshot: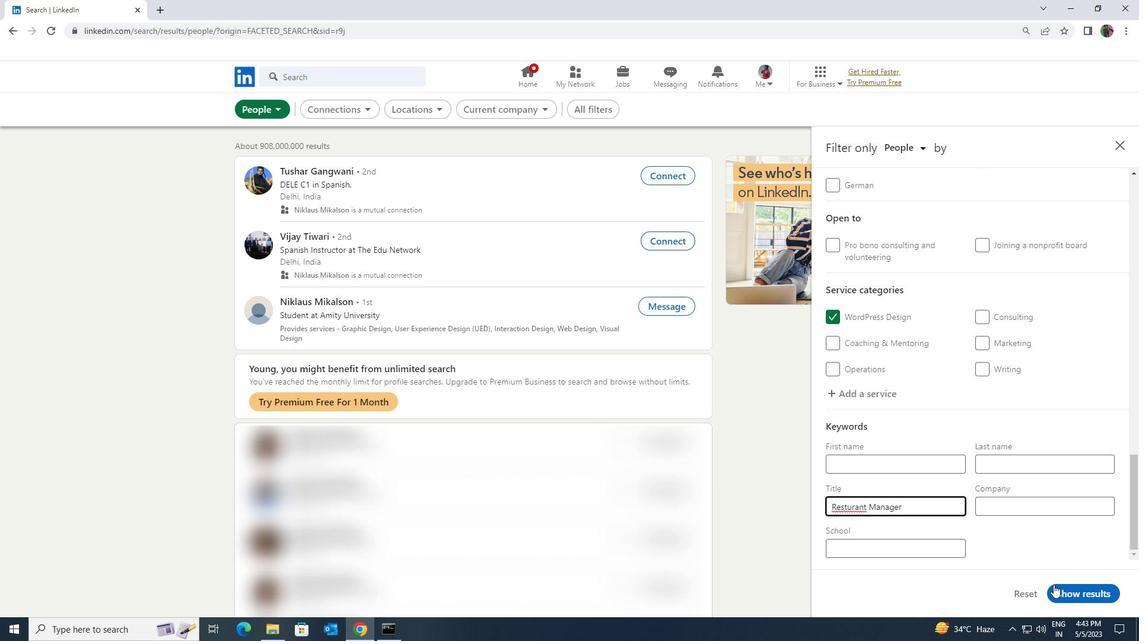 
